 Task: Get directions from Rocky Mountain National Park, Colorado, United States to Everglades National Park, Florida, United States departing at 10:00 am on the 17th of June
Action: Mouse moved to (256, 78)
Screenshot: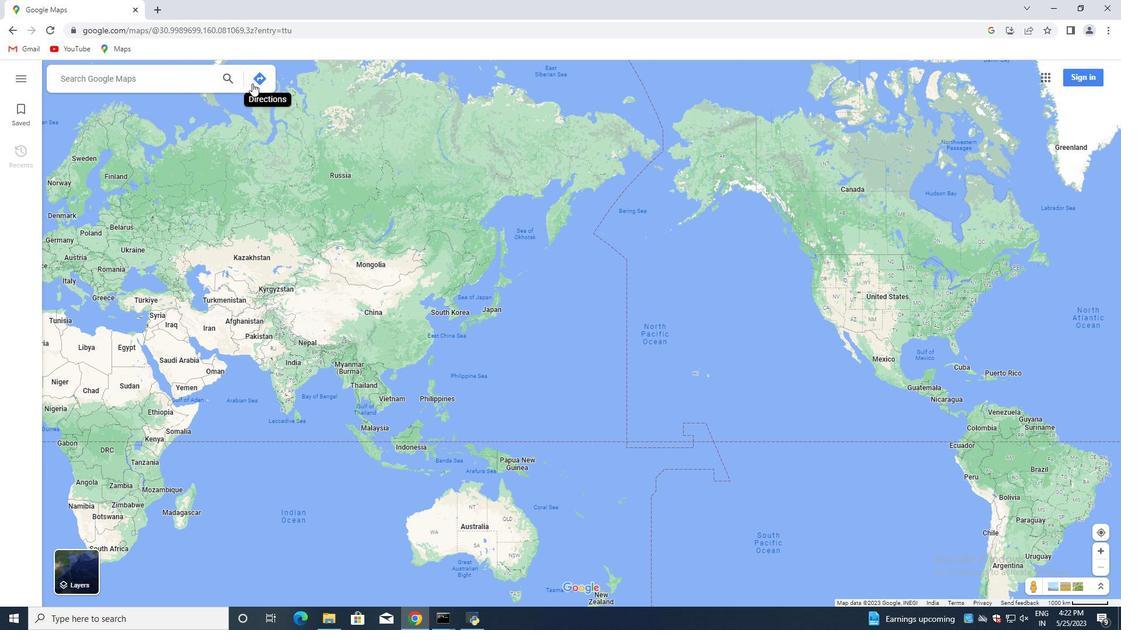 
Action: Mouse pressed left at (256, 78)
Screenshot: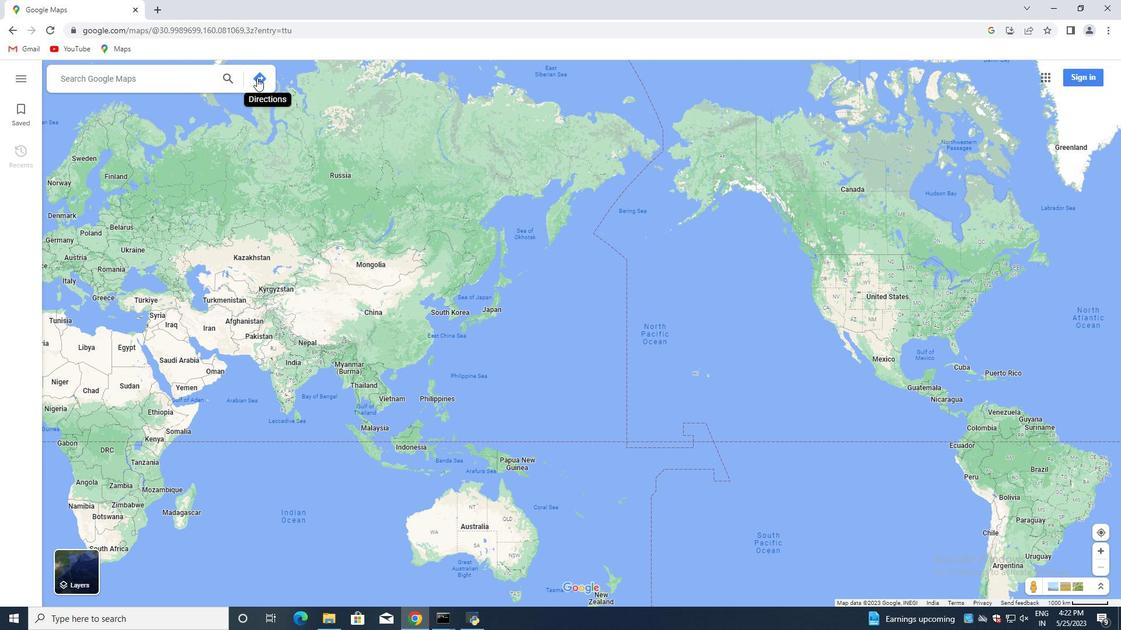 
Action: Mouse moved to (174, 110)
Screenshot: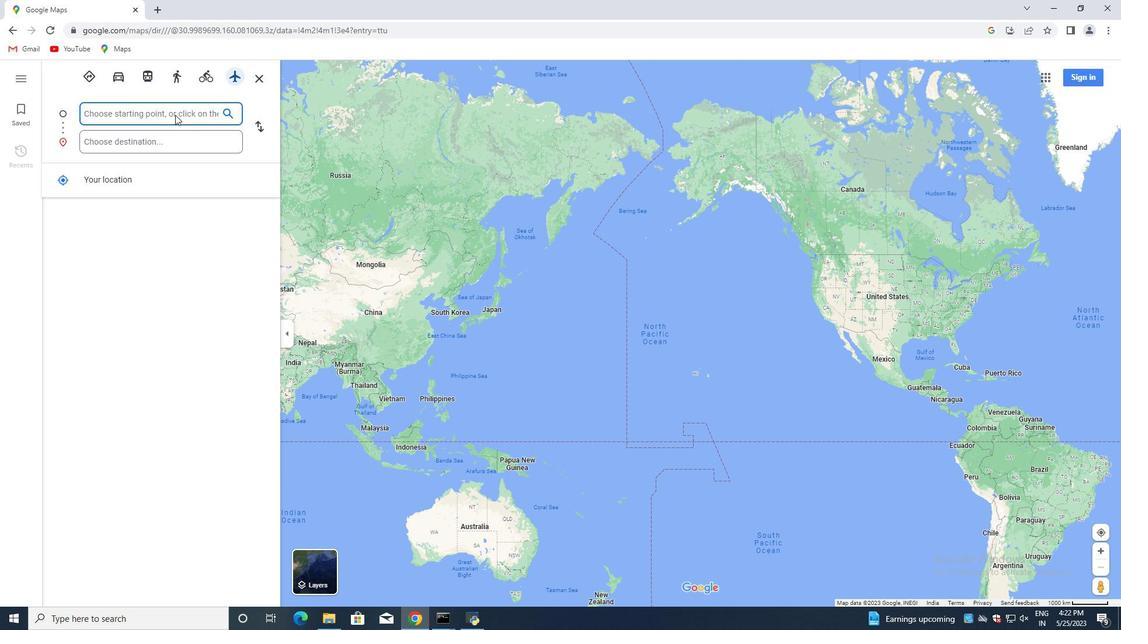 
Action: Mouse pressed left at (174, 110)
Screenshot: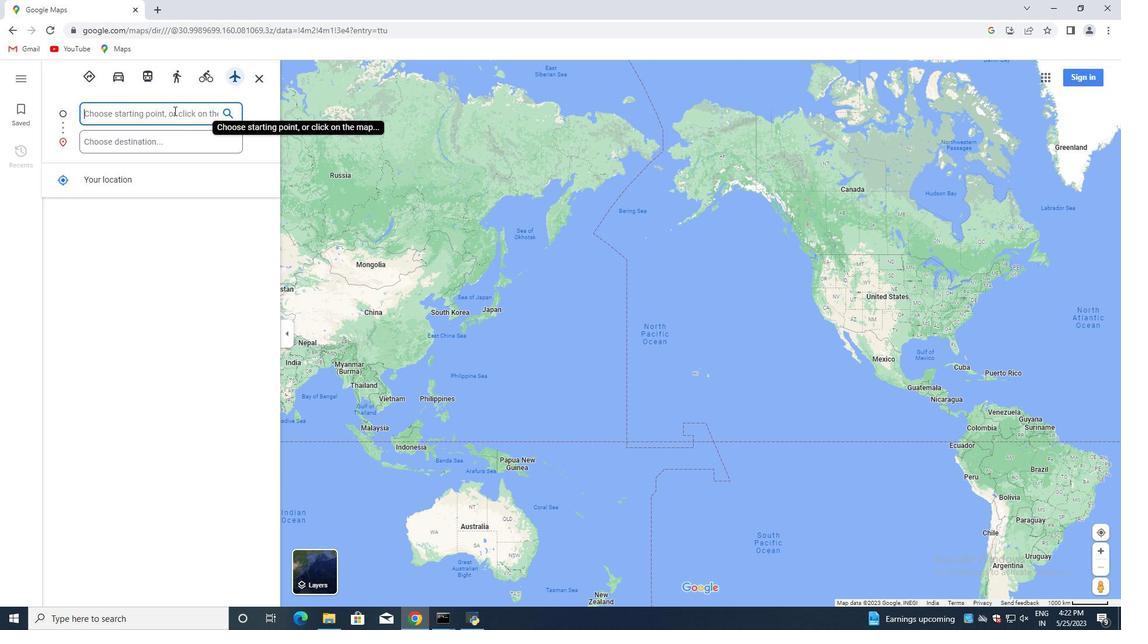 
Action: Key pressed <Key.shift>Rocky<Key.space><Key.shift>Mountain<Key.space><Key.shift>National<Key.space><Key.shift_r>Park<Key.space><Key.backspace>,<Key.space><Key.shift>Colorado,<Key.space><Key.shift>United<Key.space><Key.shift>States<Key.tab><Key.tab><Key.shift><Key.shift><Key.shift><Key.shift><Key.shift>Everglades<Key.space><Key.shift>National<Key.space><Key.shift>Park,<Key.space><Key.shift>Florida,<Key.space><Key.shift>United<Key.space><Key.shift>States<Key.enter>
Screenshot: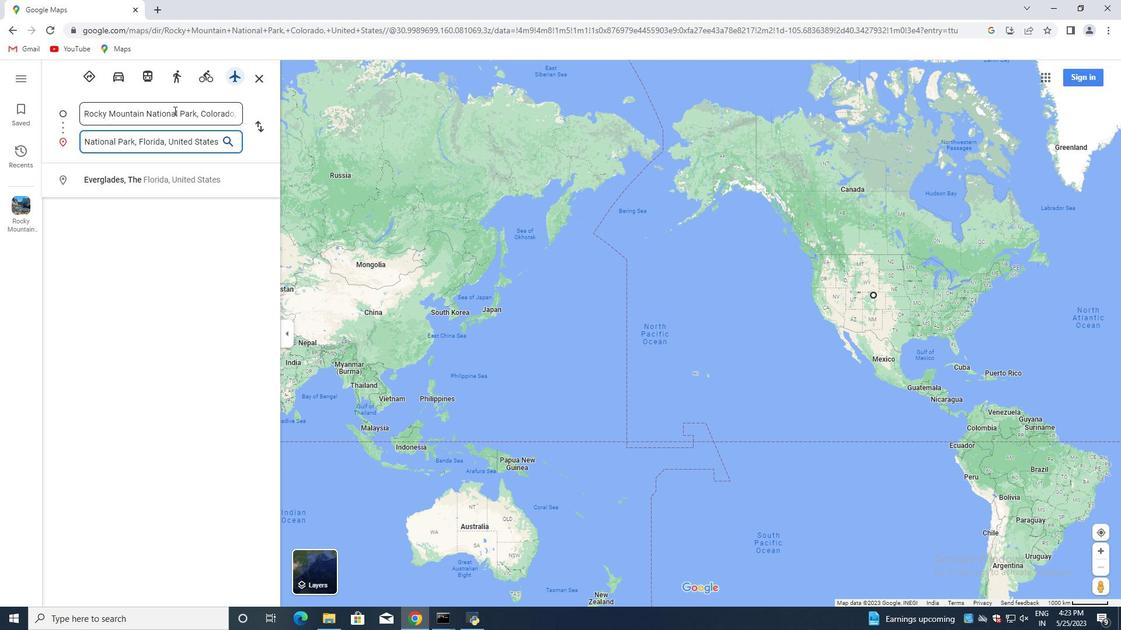 
Action: Mouse moved to (115, 216)
Screenshot: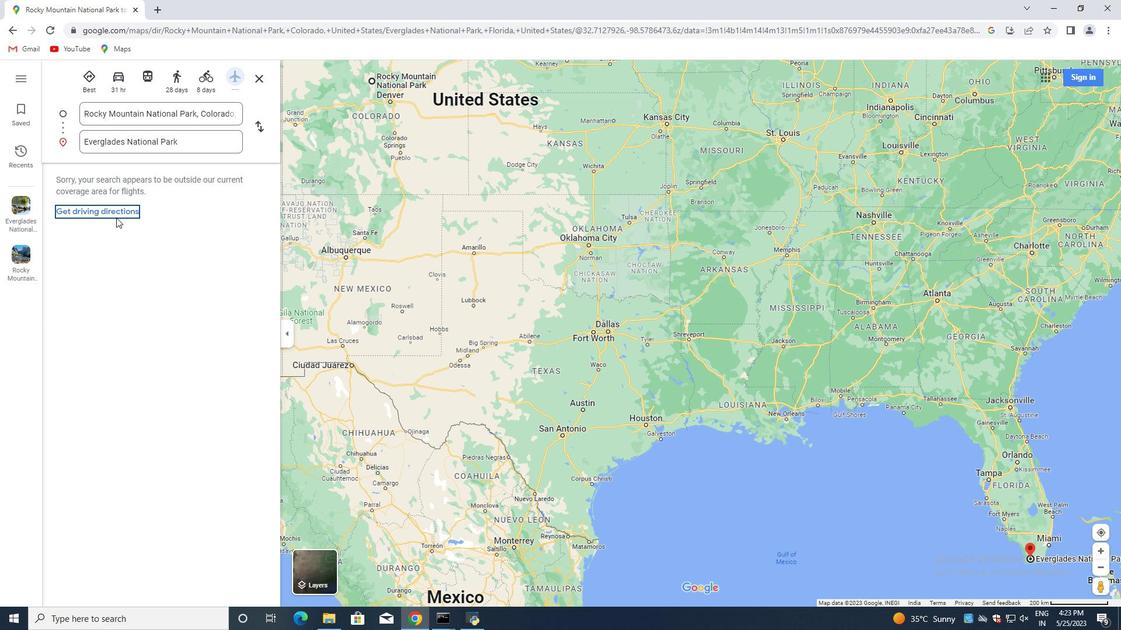 
Action: Mouse pressed left at (115, 216)
Screenshot: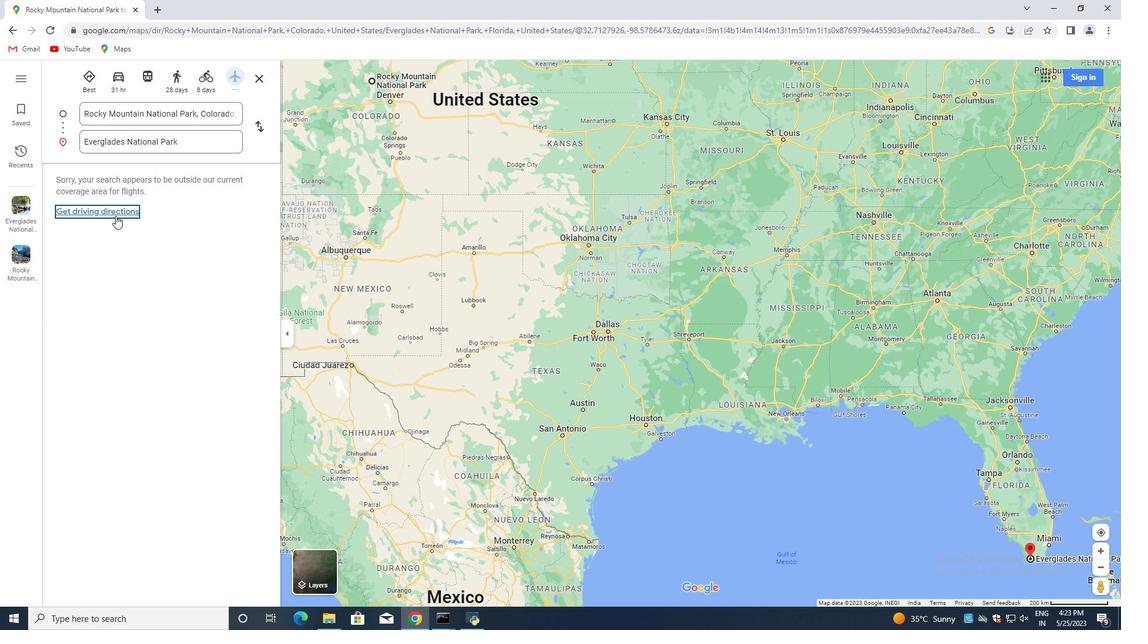 
Action: Mouse moved to (125, 209)
Screenshot: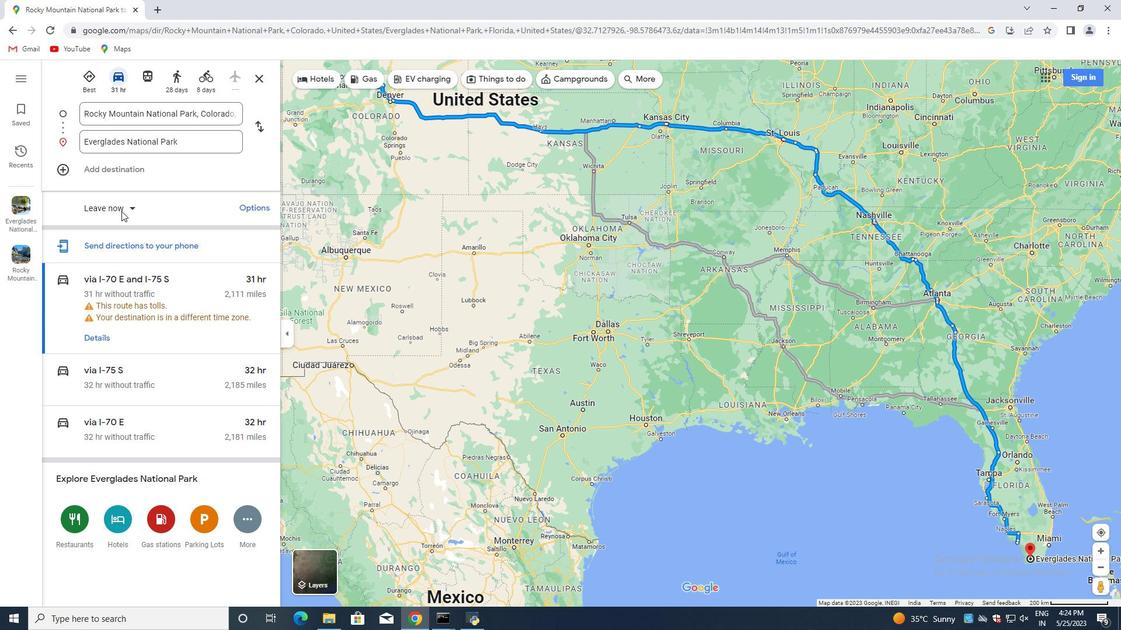 
Action: Mouse pressed left at (125, 209)
Screenshot: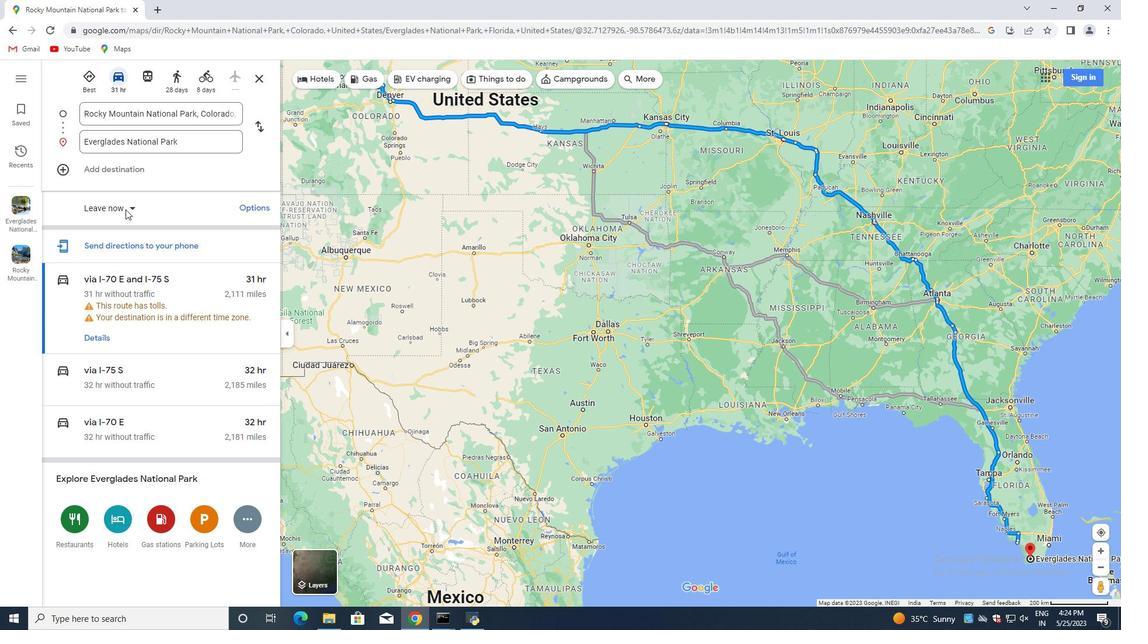 
Action: Mouse moved to (125, 214)
Screenshot: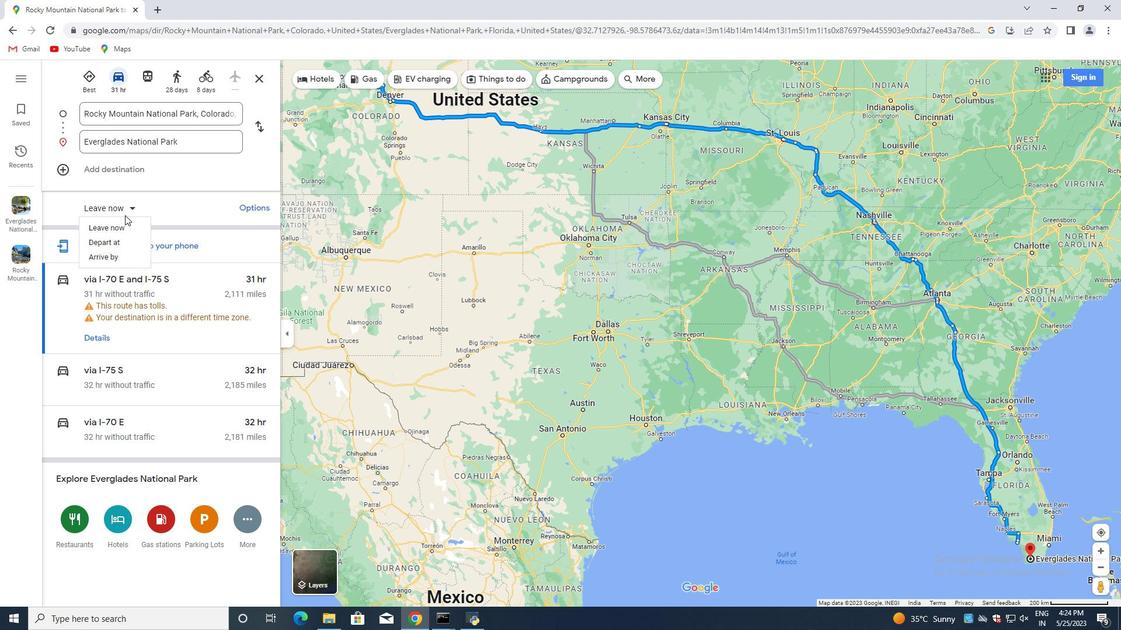 
Action: Mouse pressed left at (125, 214)
Screenshot: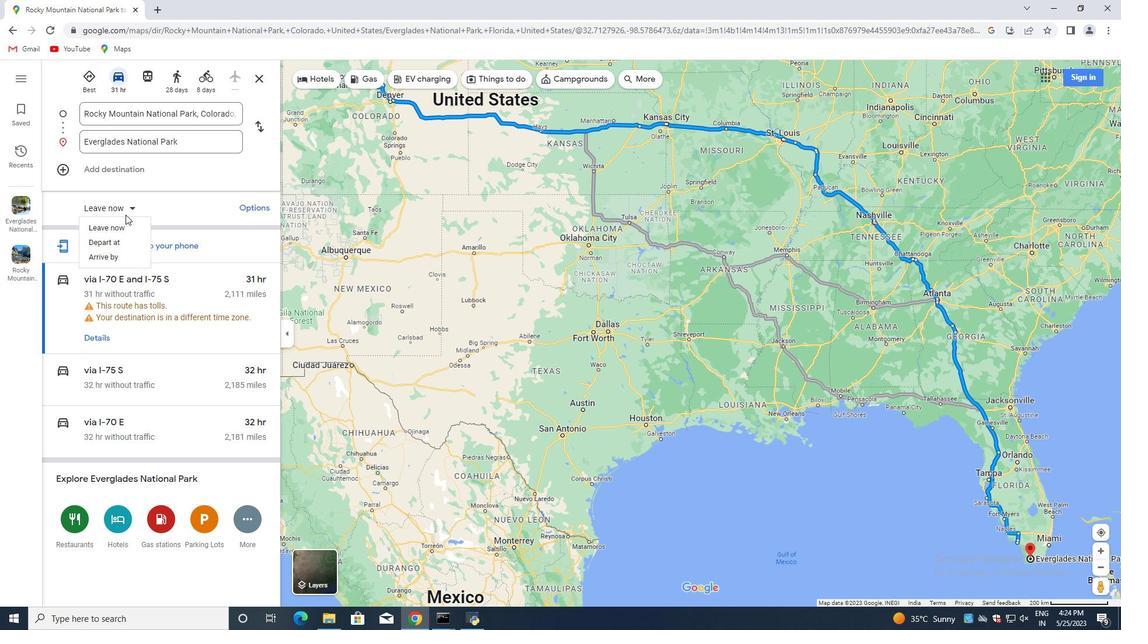
Action: Mouse pressed left at (125, 214)
Screenshot: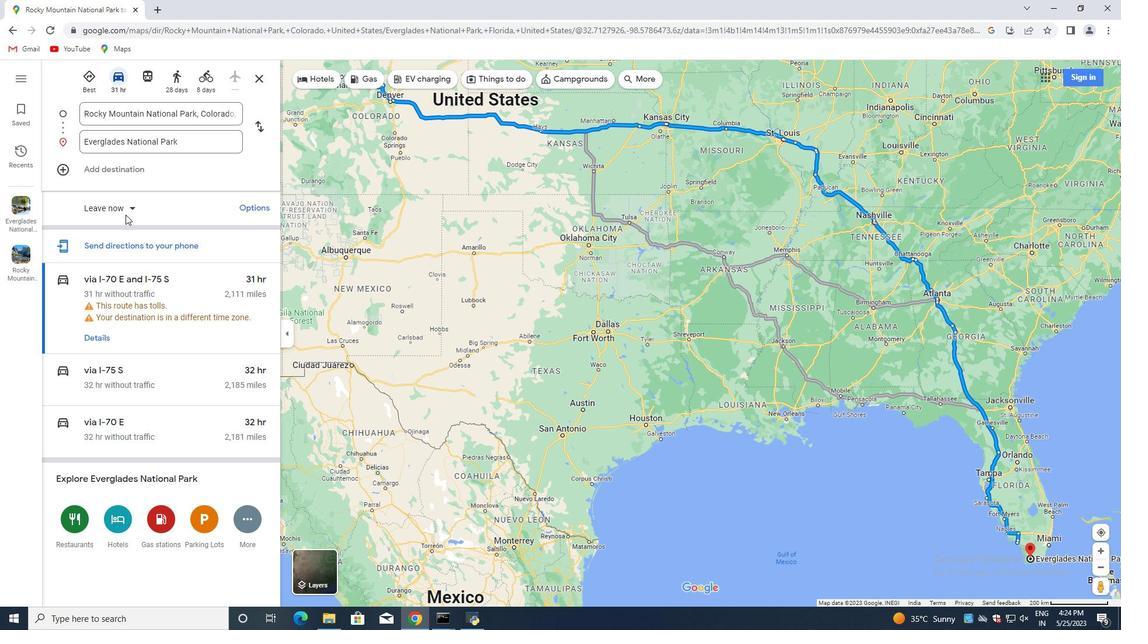 
Action: Mouse moved to (121, 241)
Screenshot: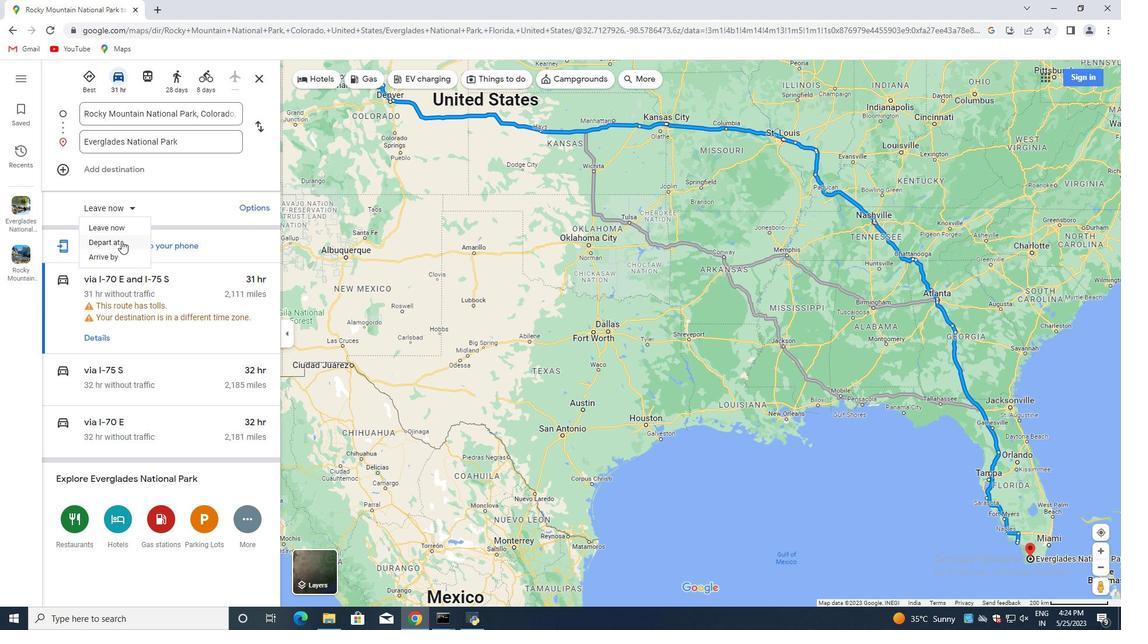 
Action: Mouse pressed left at (121, 241)
Screenshot: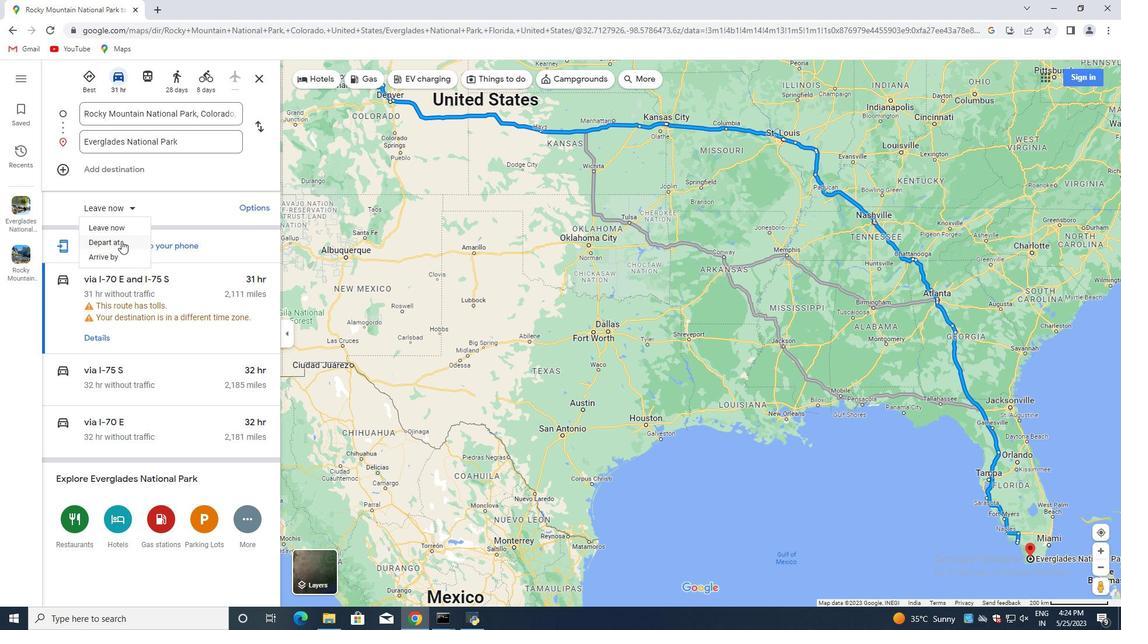 
Action: Mouse moved to (122, 200)
Screenshot: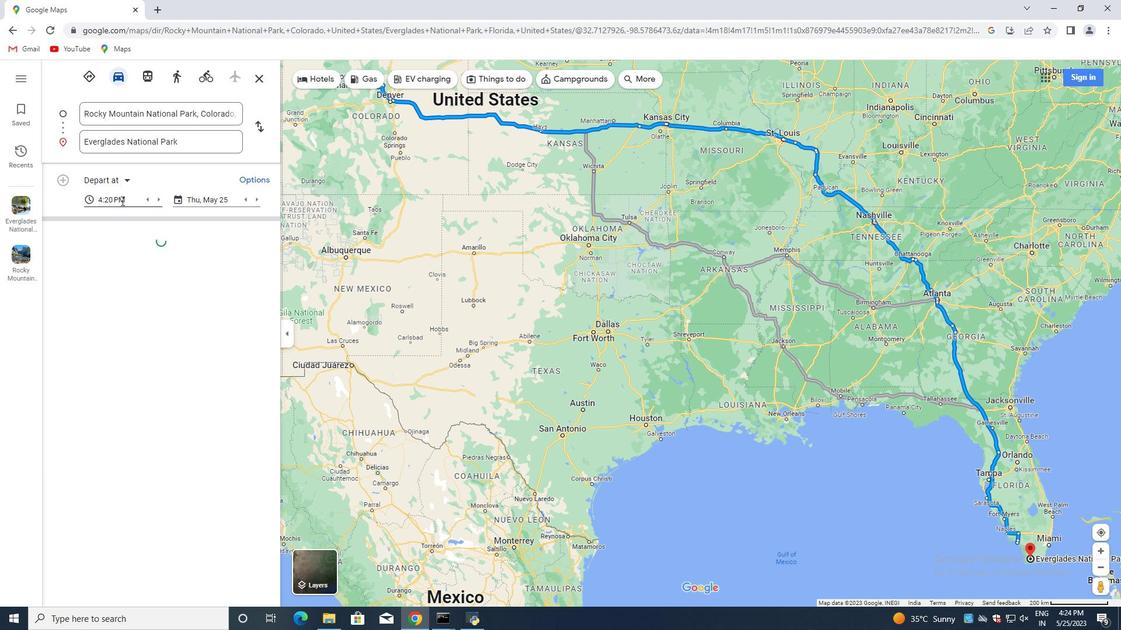 
Action: Mouse pressed left at (122, 200)
Screenshot: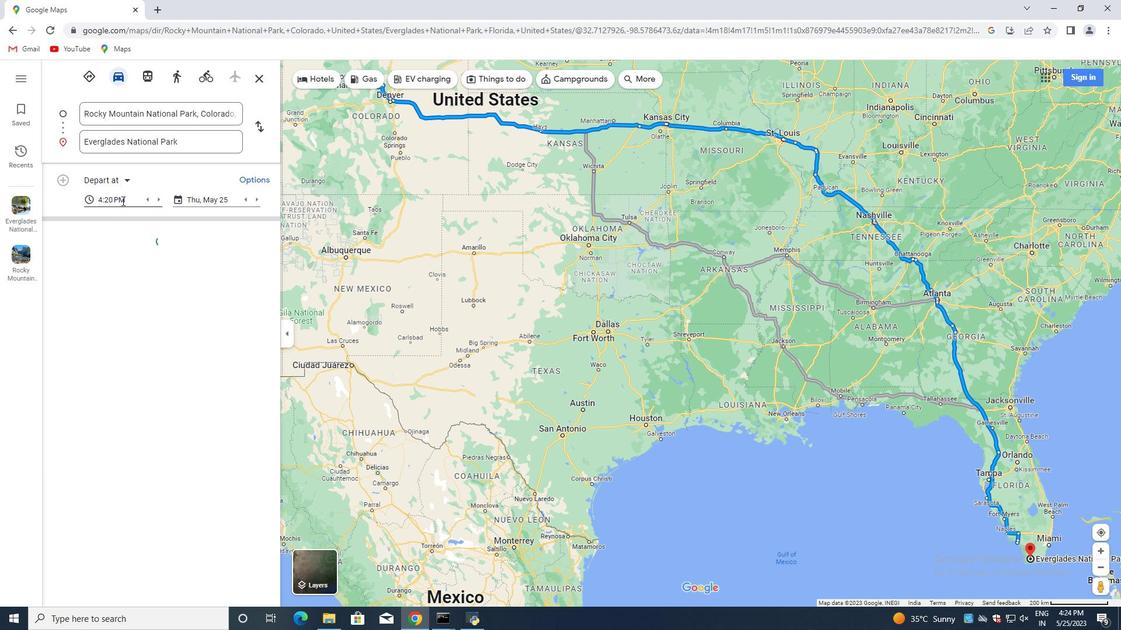 
Action: Mouse pressed left at (122, 200)
Screenshot: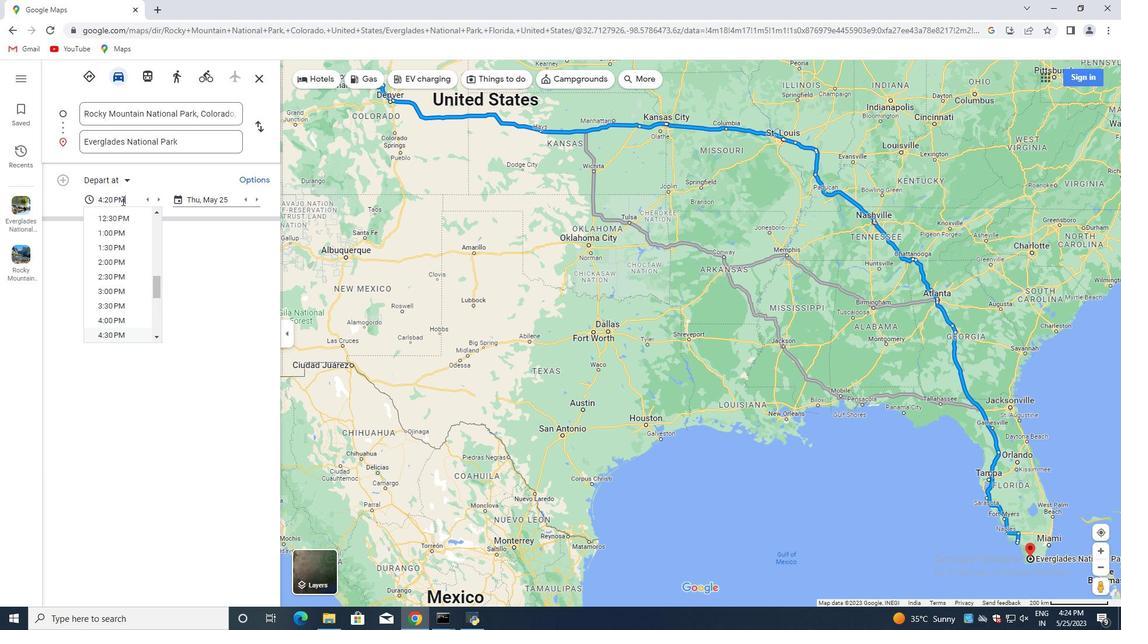 
Action: Mouse moved to (122, 273)
Screenshot: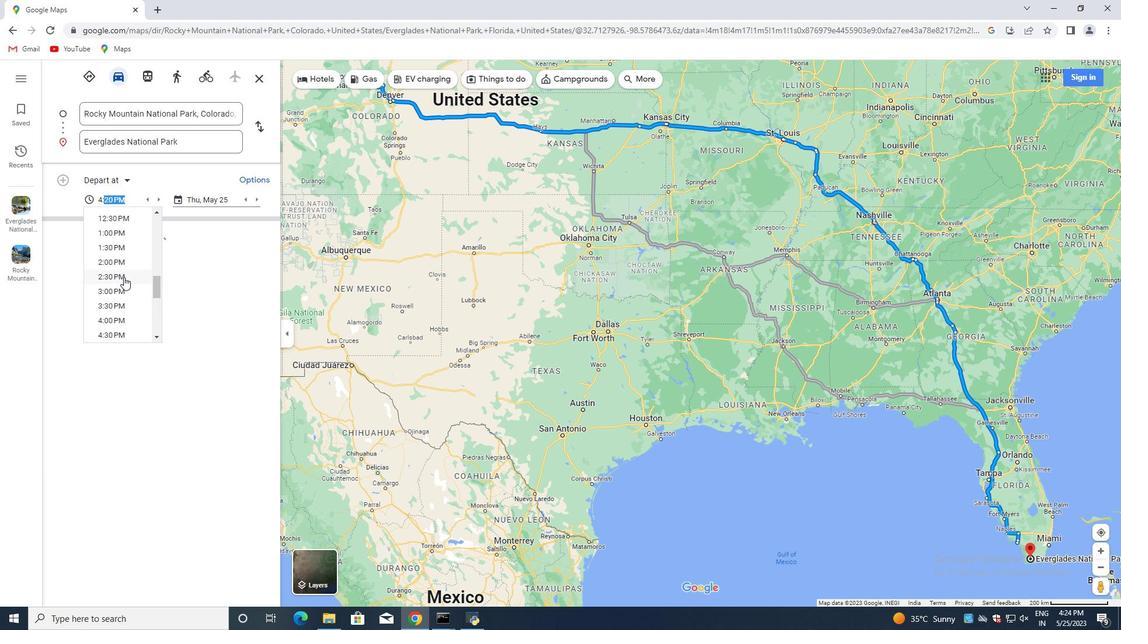
Action: Mouse scrolled (122, 273) with delta (0, 0)
Screenshot: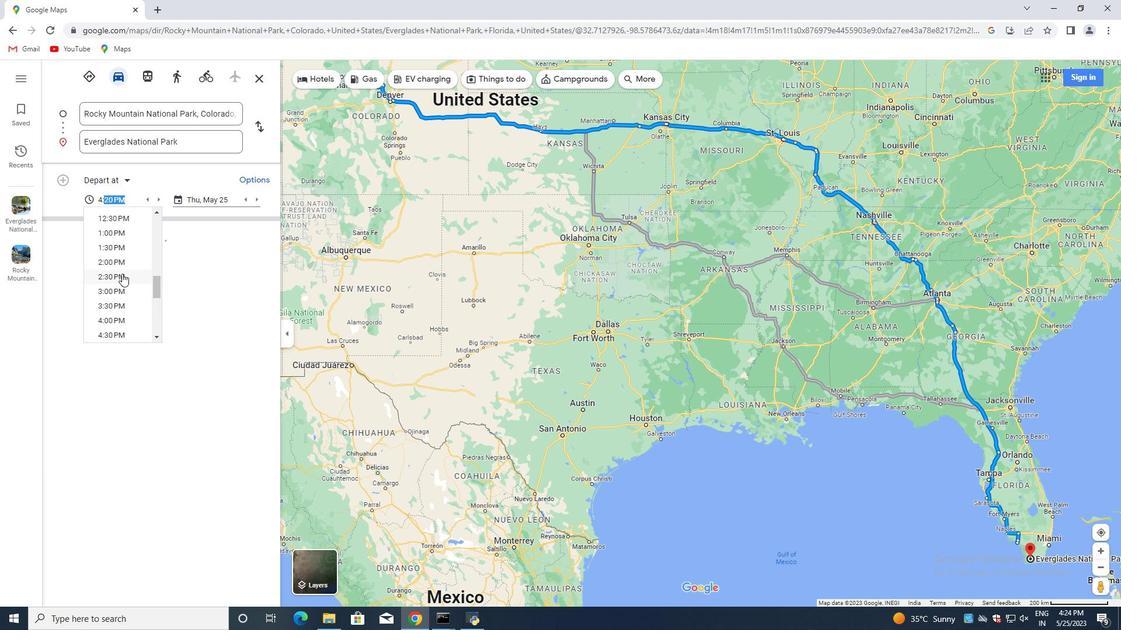 
Action: Mouse scrolled (122, 273) with delta (0, 0)
Screenshot: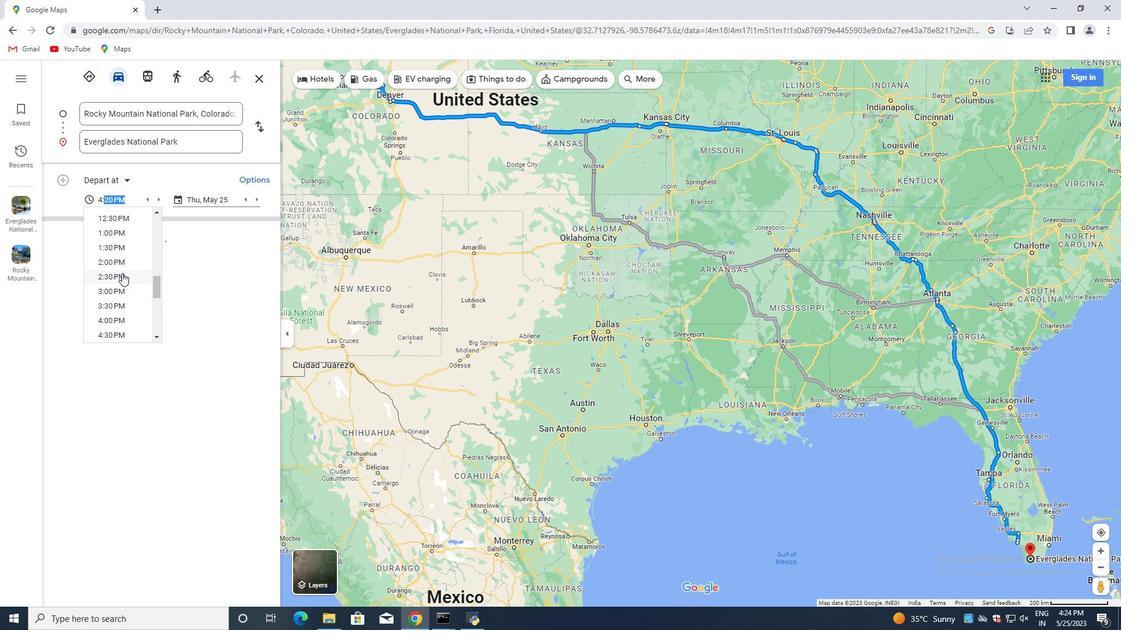 
Action: Mouse scrolled (122, 273) with delta (0, 0)
Screenshot: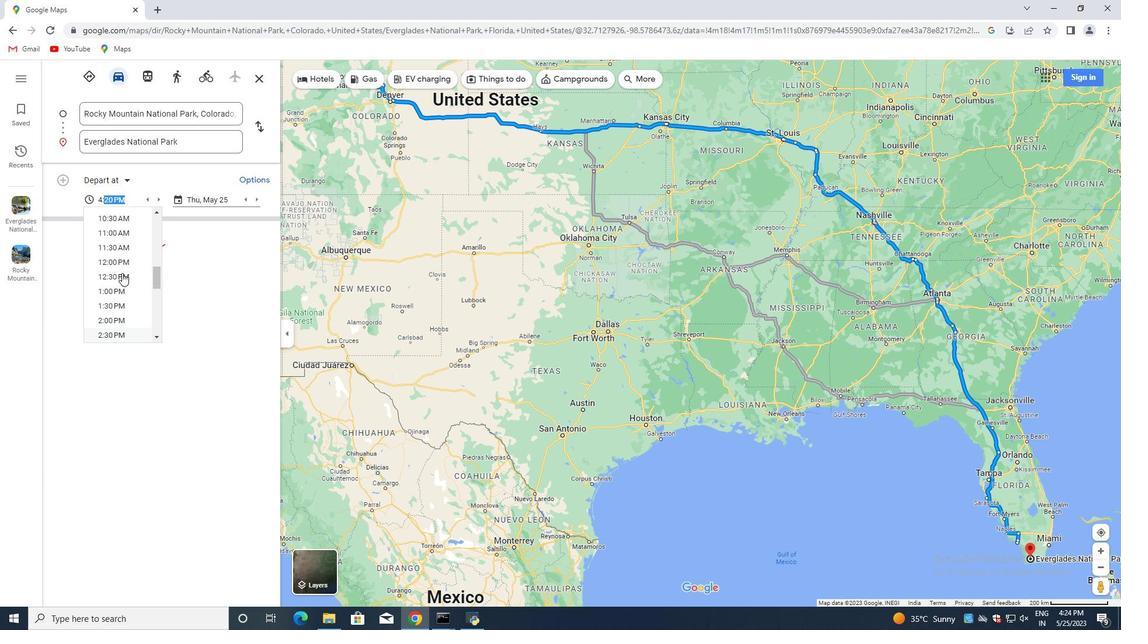 
Action: Mouse moved to (109, 267)
Screenshot: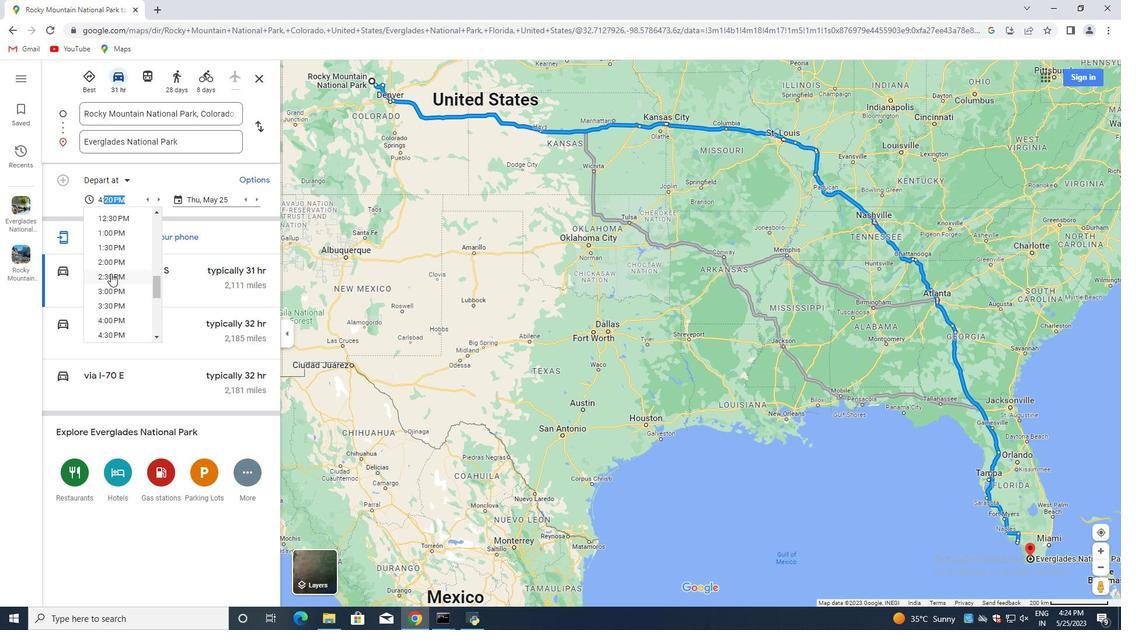 
Action: Mouse scrolled (109, 268) with delta (0, 0)
Screenshot: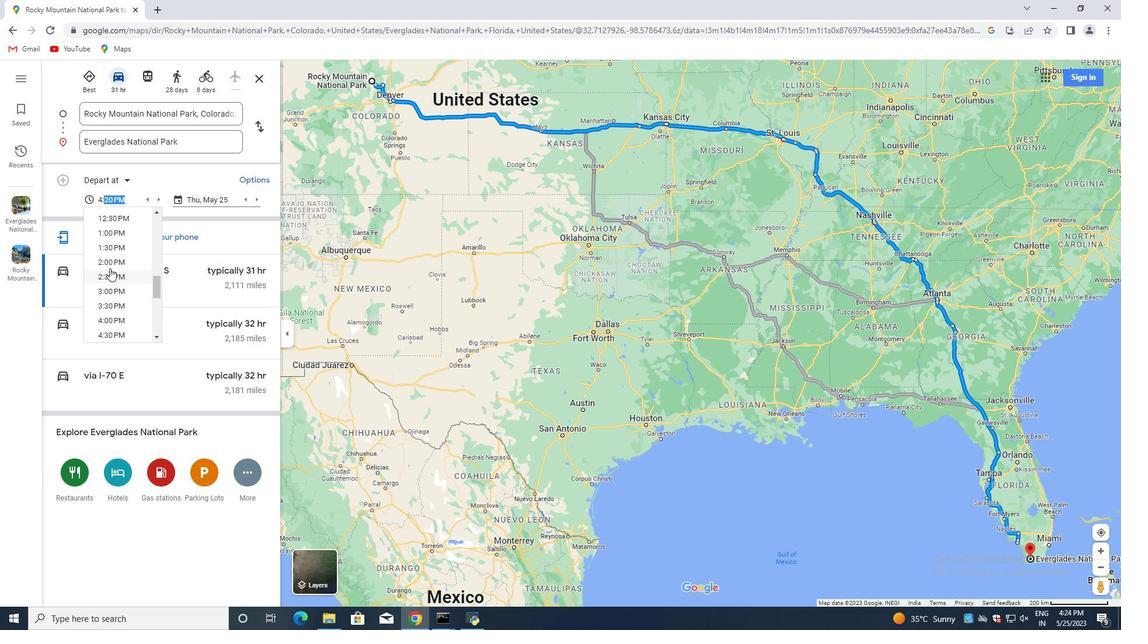 
Action: Mouse scrolled (109, 268) with delta (0, 0)
Screenshot: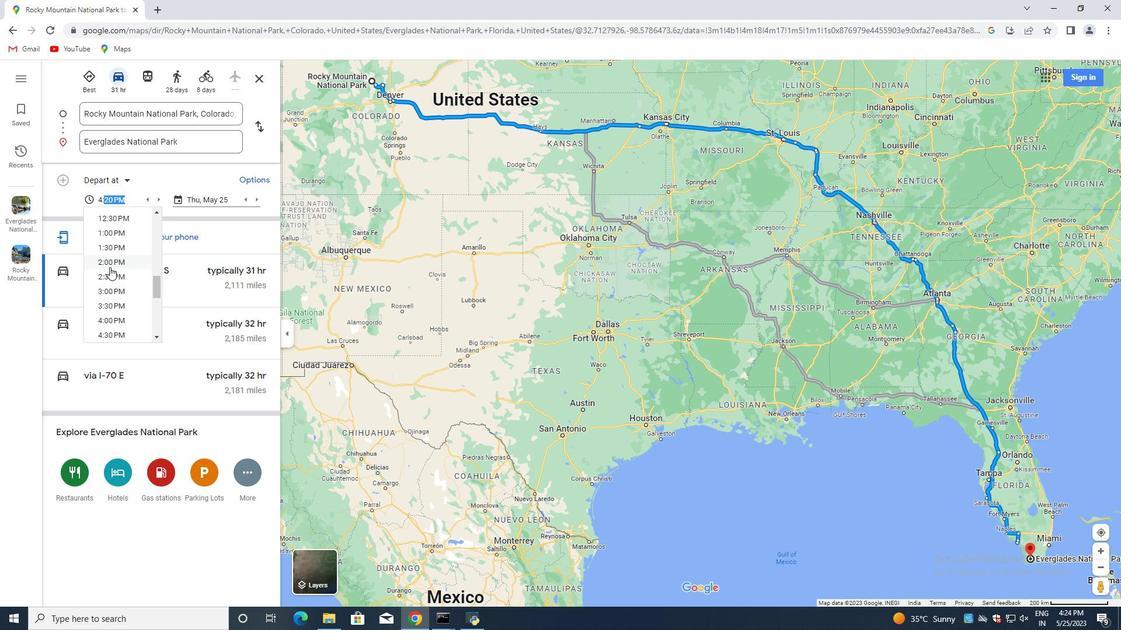 
Action: Mouse scrolled (109, 268) with delta (0, 0)
Screenshot: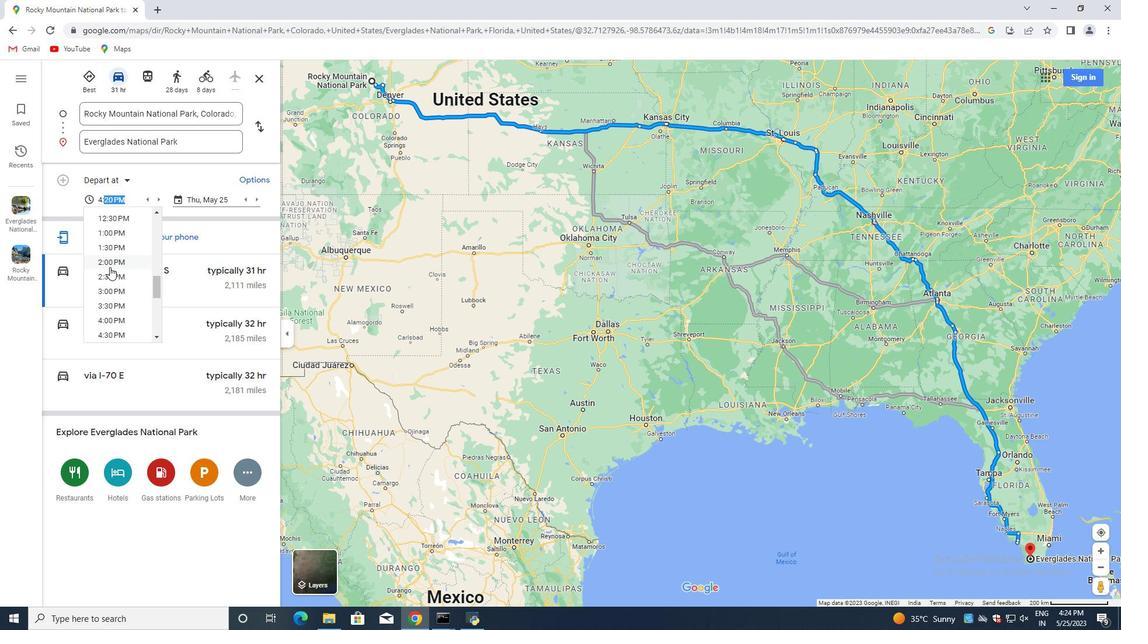 
Action: Mouse scrolled (109, 268) with delta (0, 0)
Screenshot: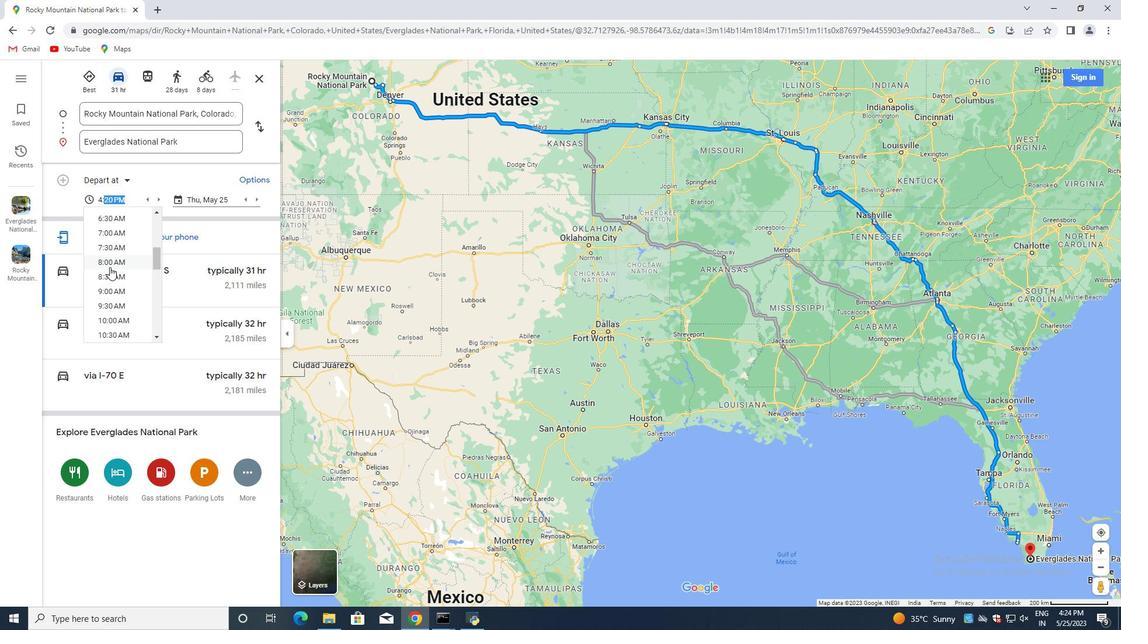 
Action: Mouse scrolled (109, 268) with delta (0, 0)
Screenshot: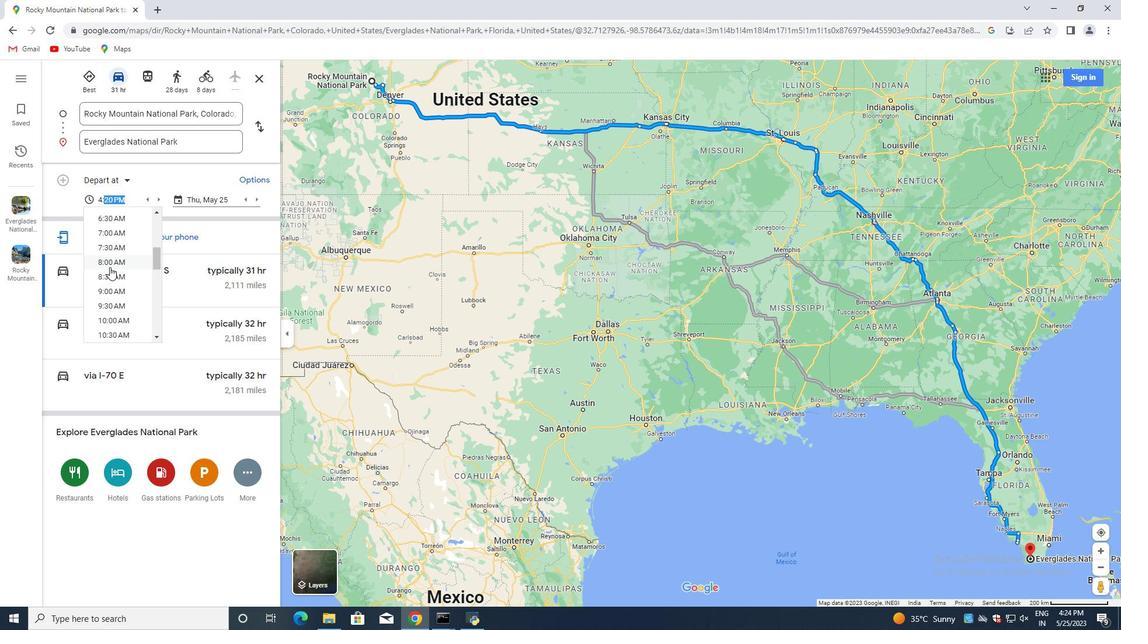 
Action: Mouse scrolled (109, 268) with delta (0, 0)
Screenshot: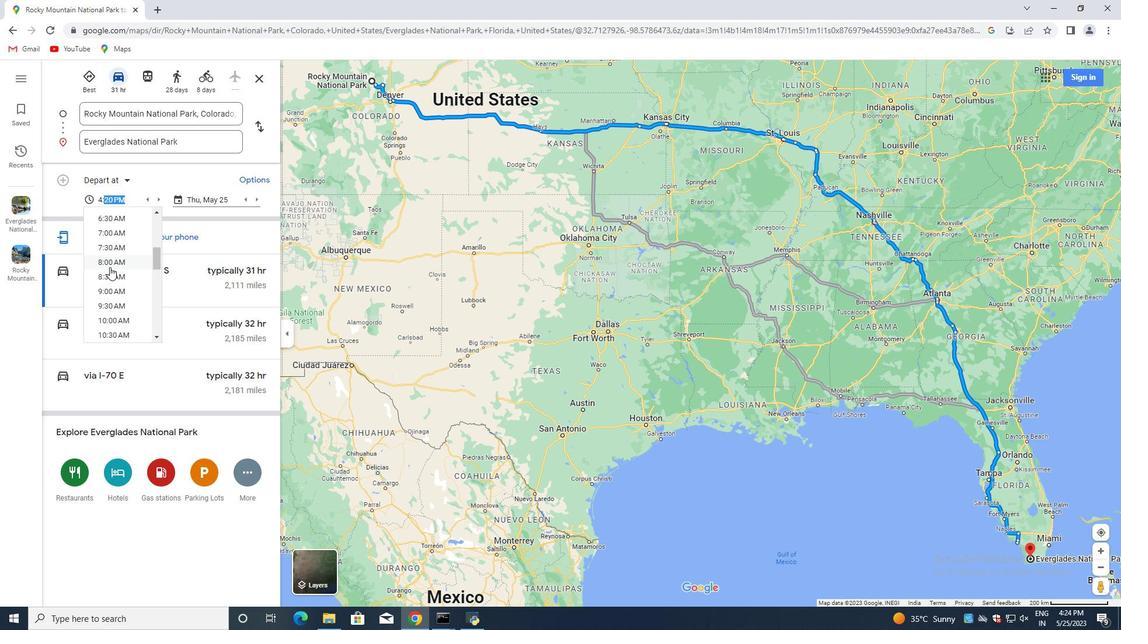 
Action: Mouse scrolled (109, 266) with delta (0, 0)
Screenshot: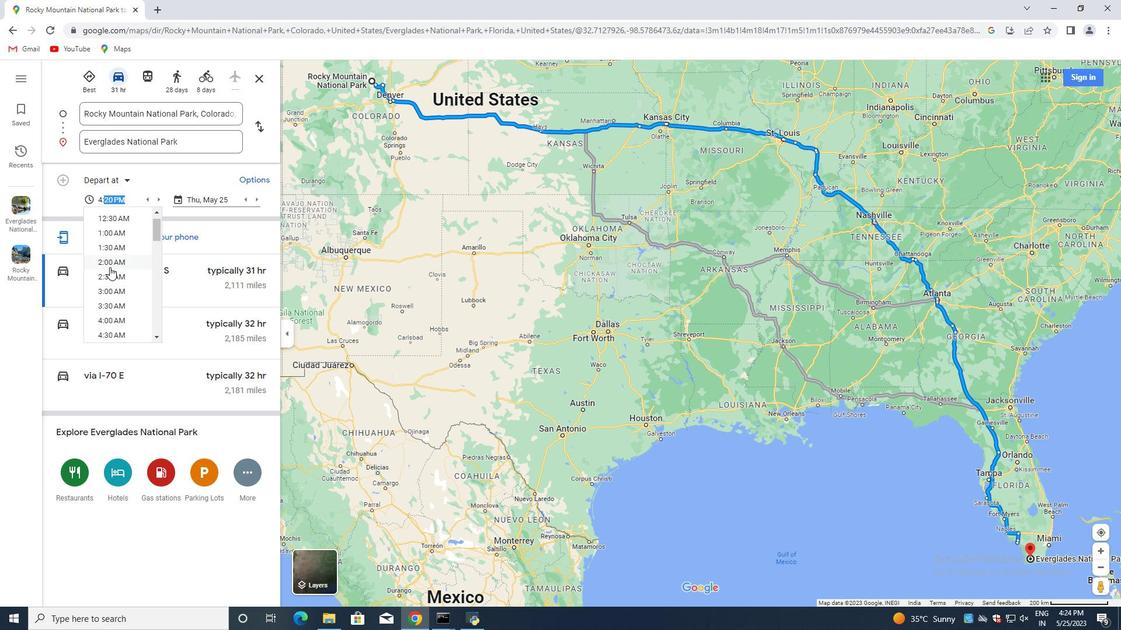 
Action: Mouse scrolled (109, 266) with delta (0, 0)
Screenshot: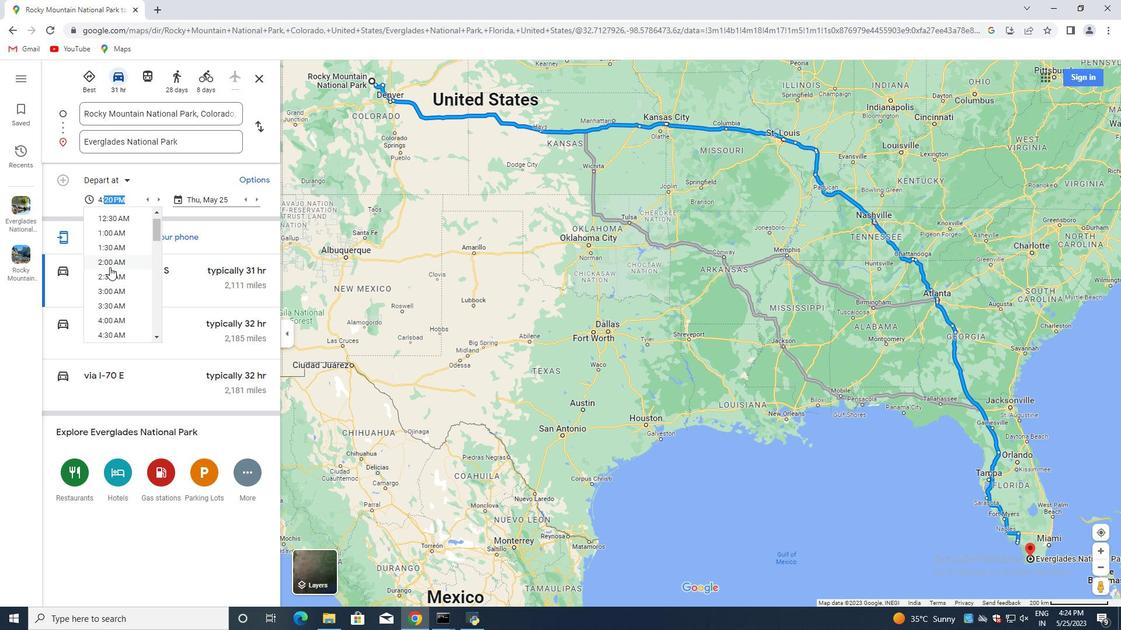 
Action: Mouse moved to (106, 309)
Screenshot: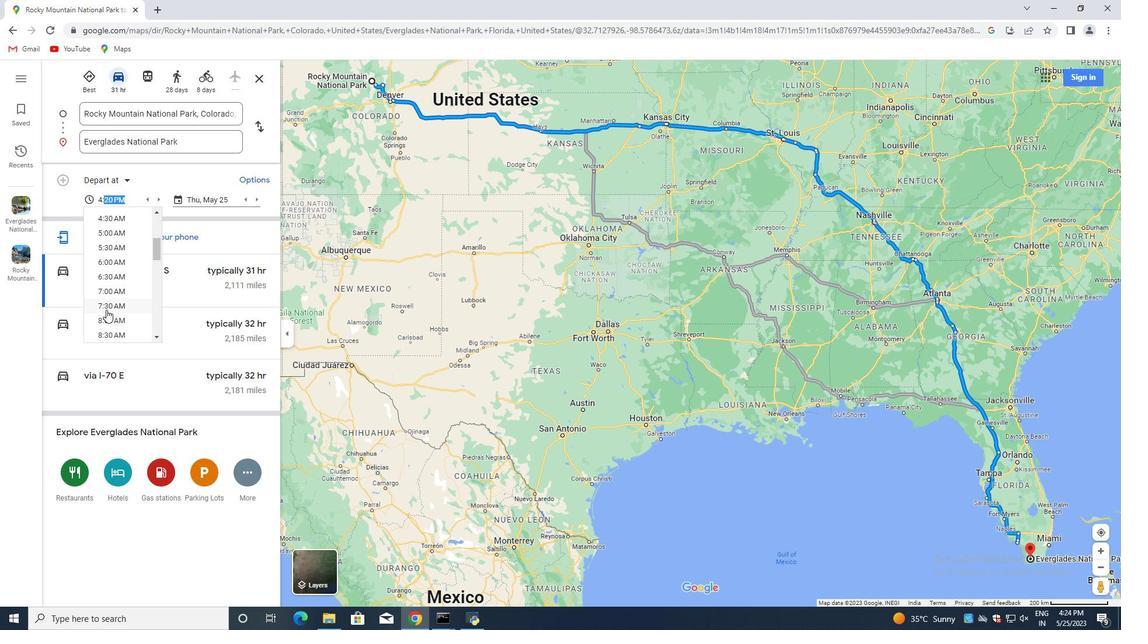 
Action: Mouse scrolled (106, 308) with delta (0, 0)
Screenshot: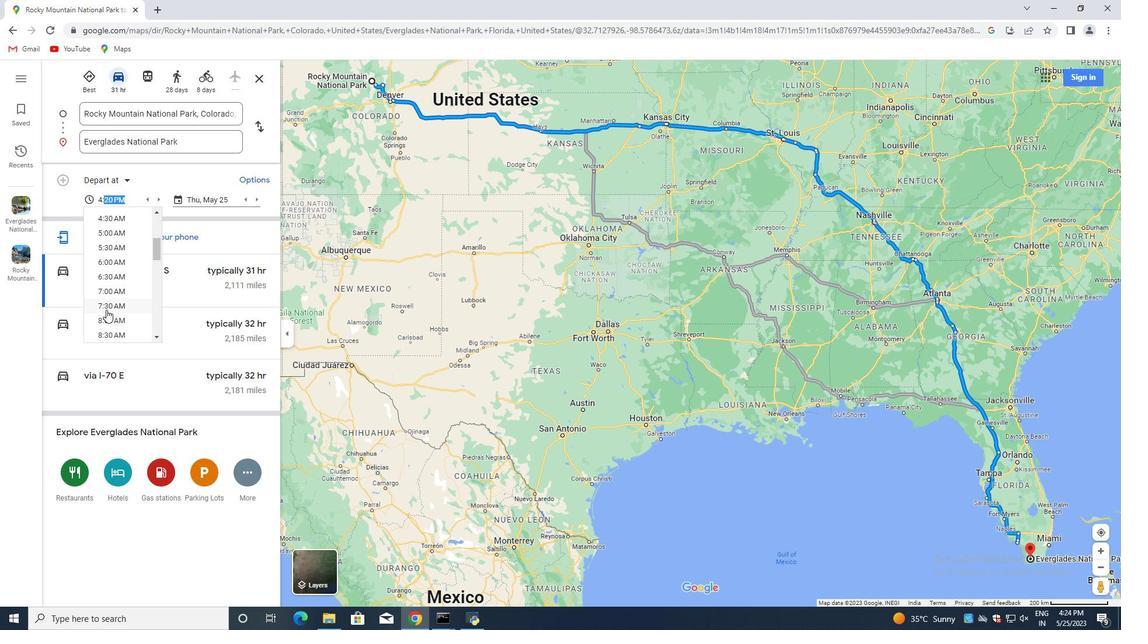 
Action: Mouse scrolled (106, 308) with delta (0, 0)
Screenshot: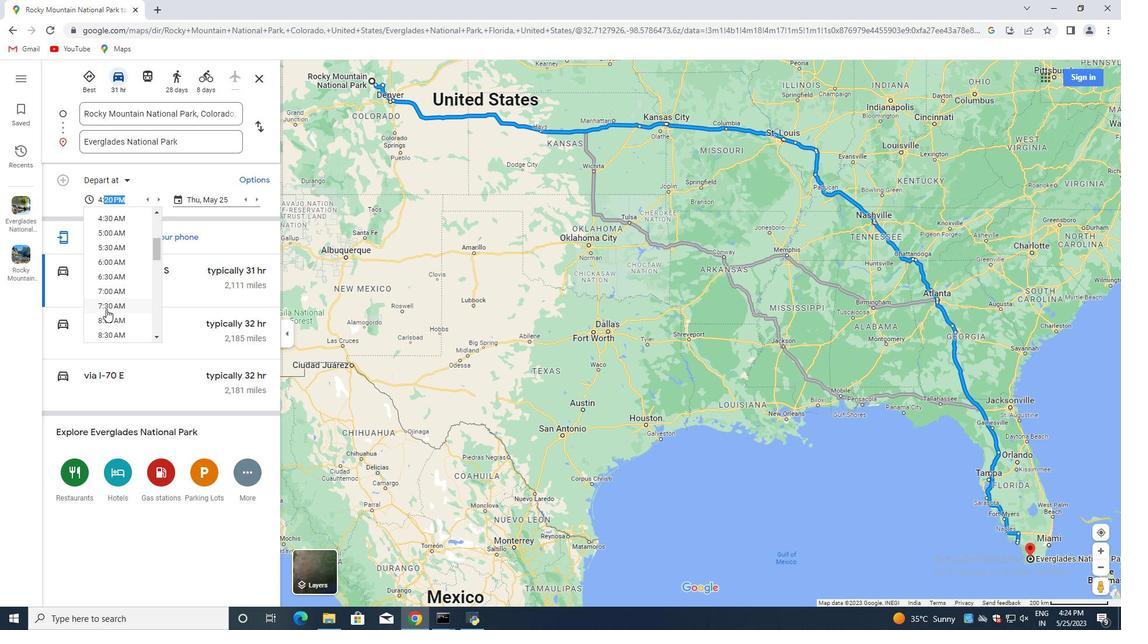 
Action: Mouse moved to (117, 263)
Screenshot: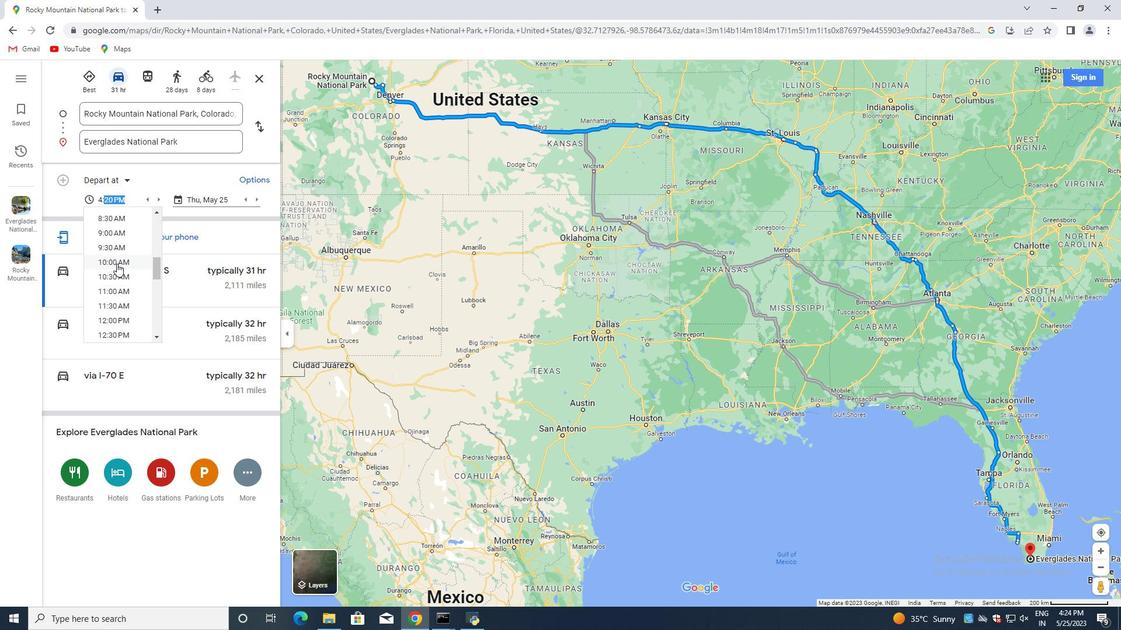 
Action: Mouse pressed left at (117, 263)
Screenshot: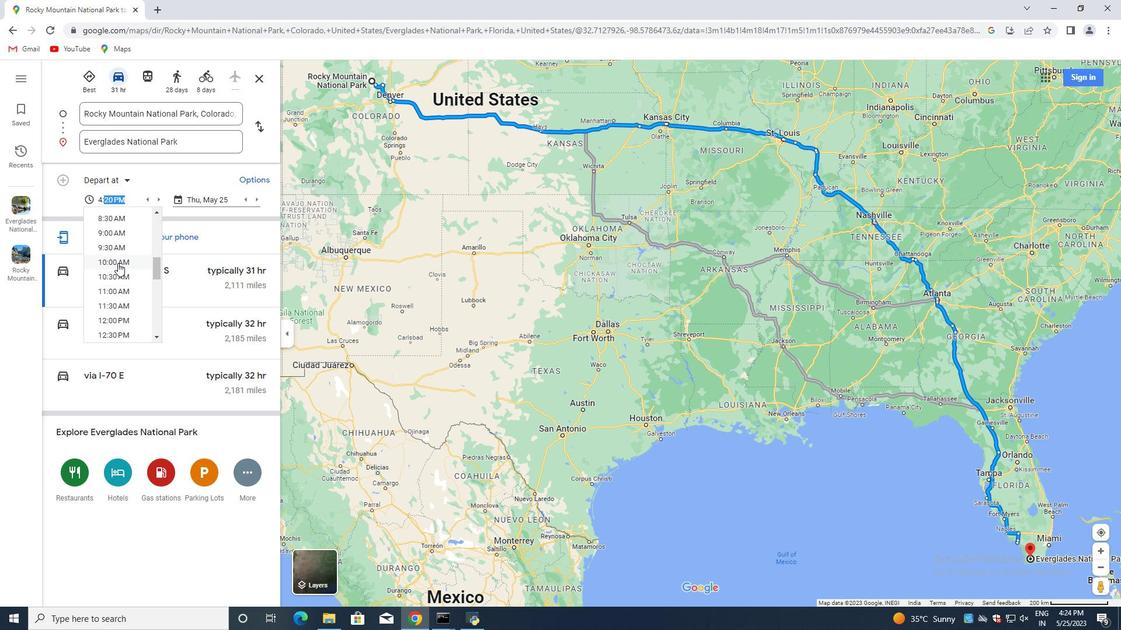 
Action: Mouse moved to (202, 196)
Screenshot: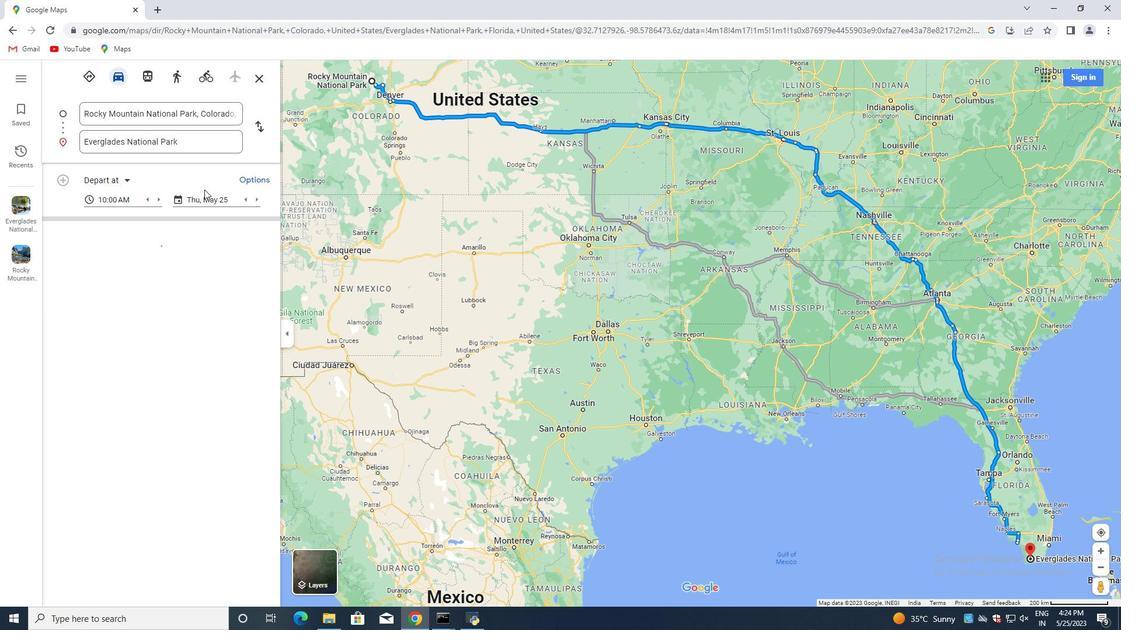 
Action: Mouse pressed left at (202, 196)
Screenshot: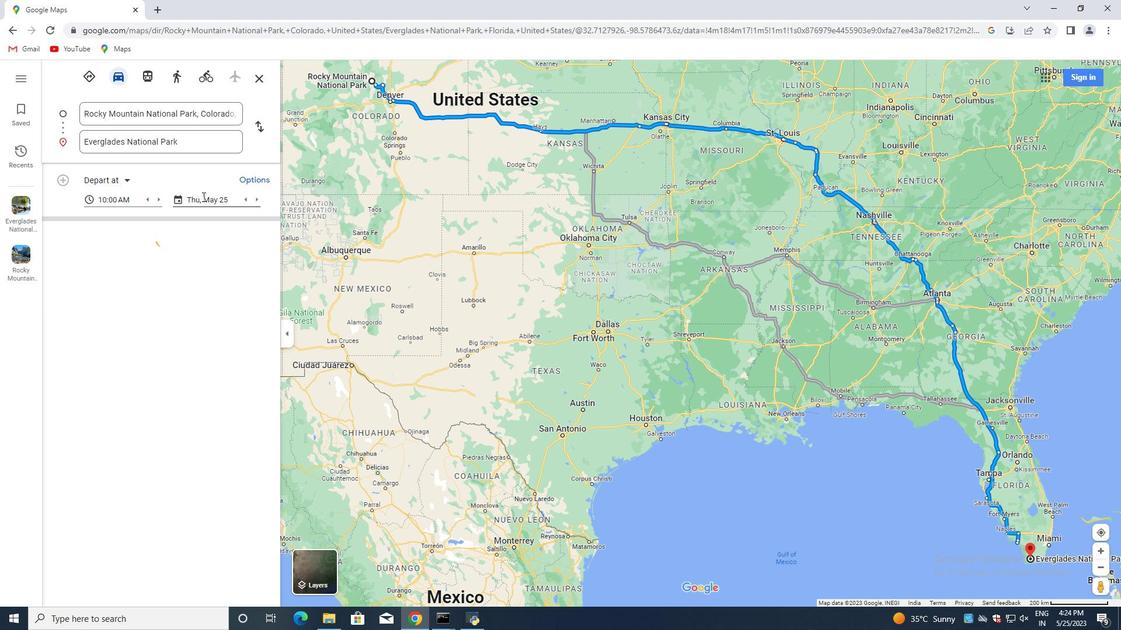 
Action: Mouse moved to (271, 223)
Screenshot: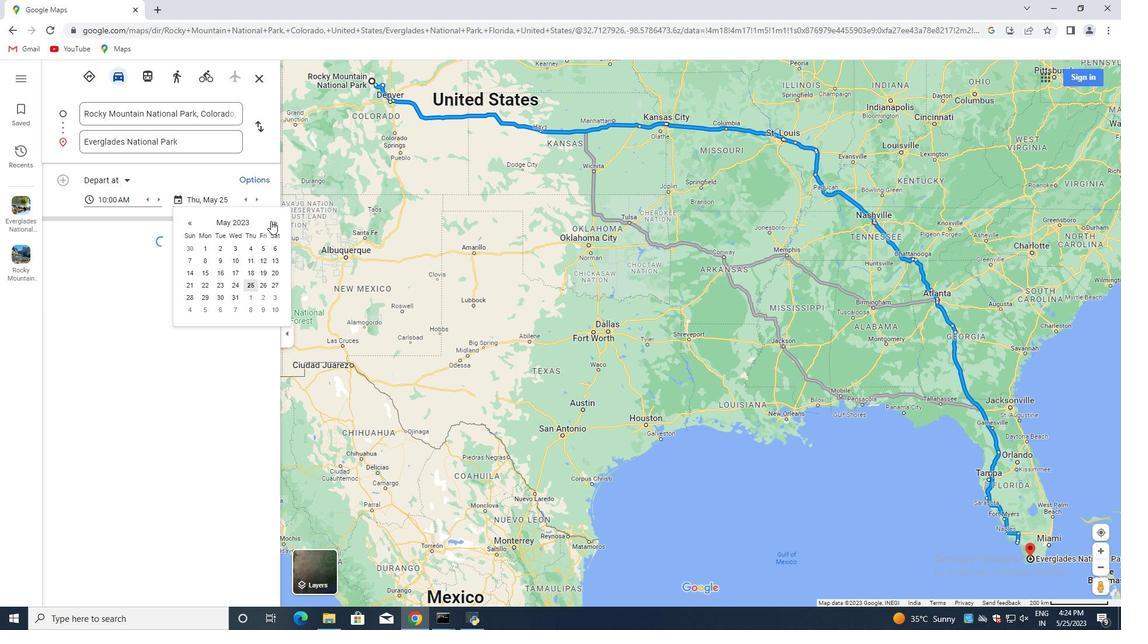 
Action: Mouse pressed left at (271, 223)
Screenshot: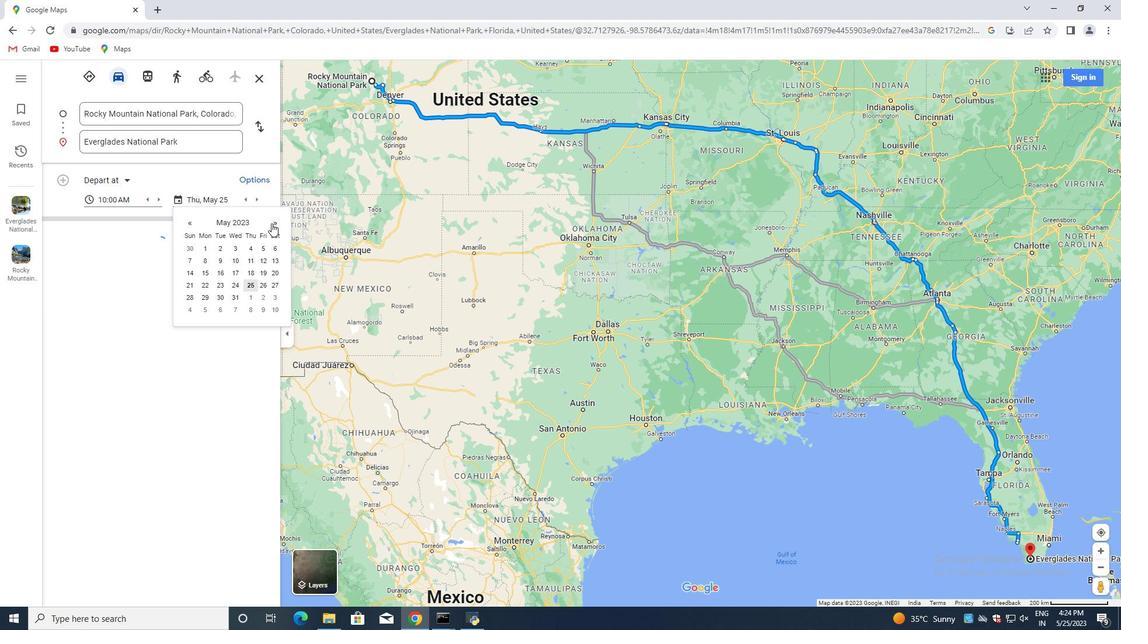 
Action: Mouse moved to (273, 272)
Screenshot: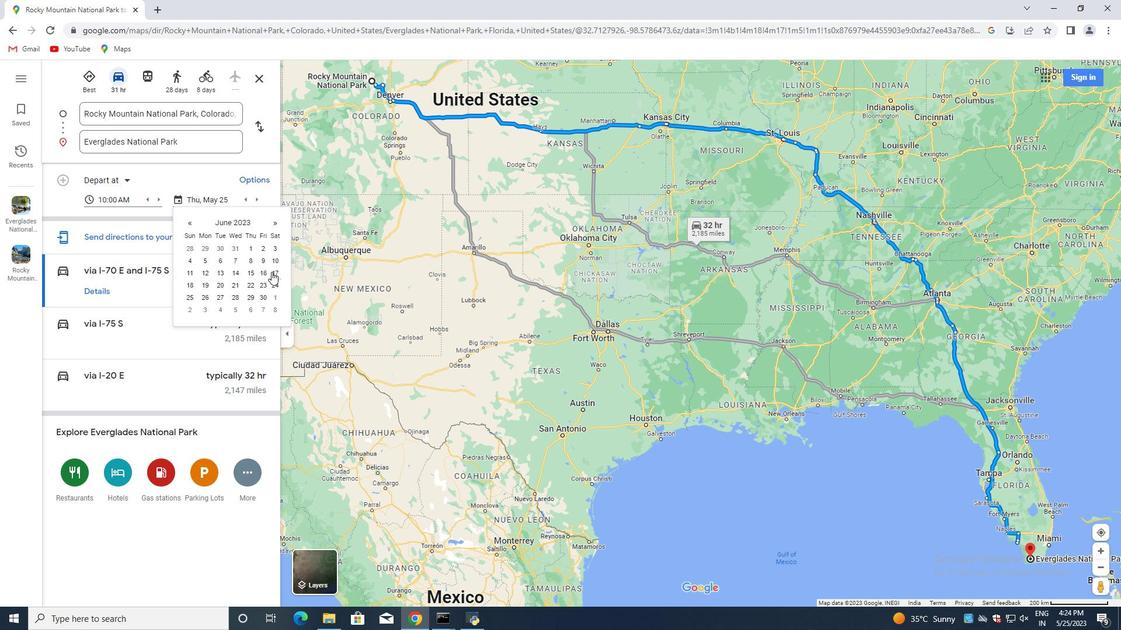 
Action: Mouse pressed left at (273, 272)
Screenshot: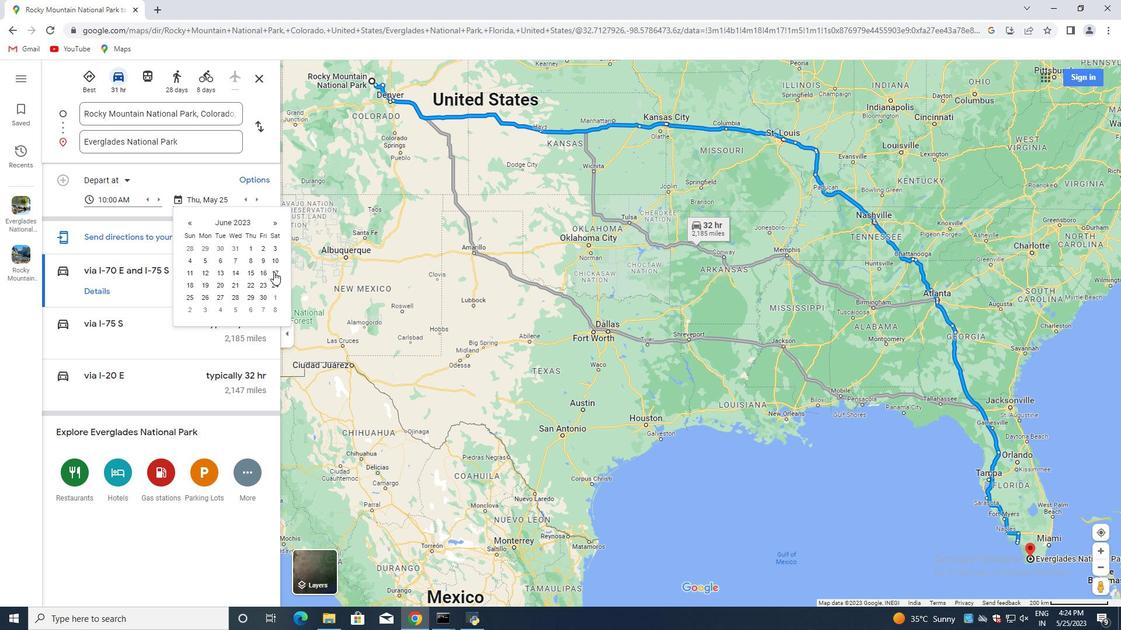 
Action: Mouse moved to (147, 279)
Screenshot: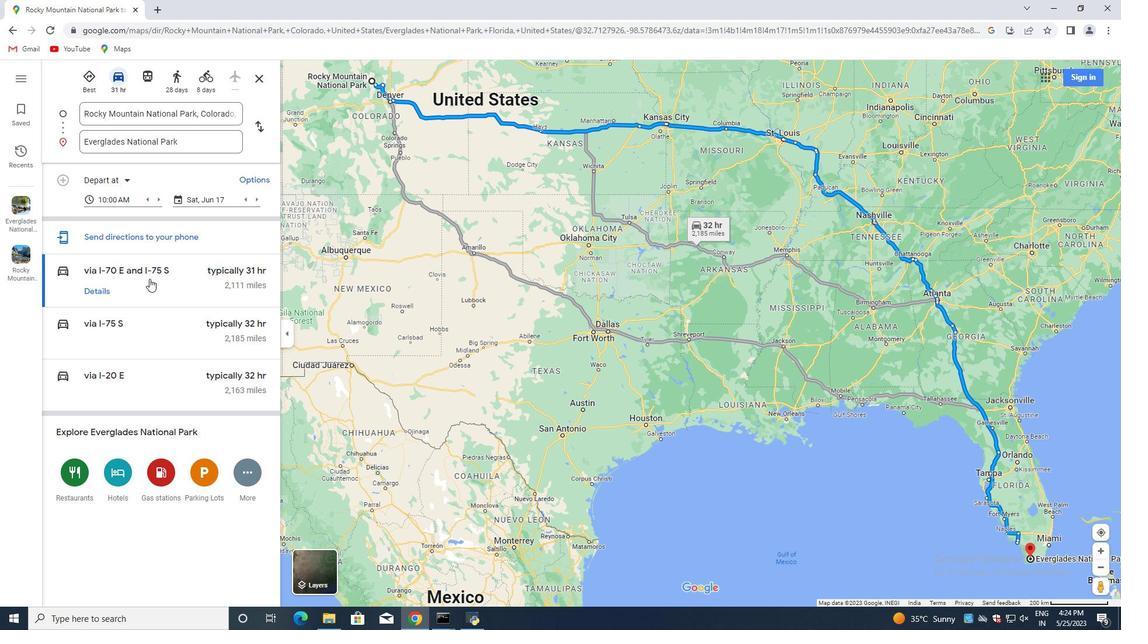 
Action: Mouse scrolled (147, 278) with delta (0, 0)
Screenshot: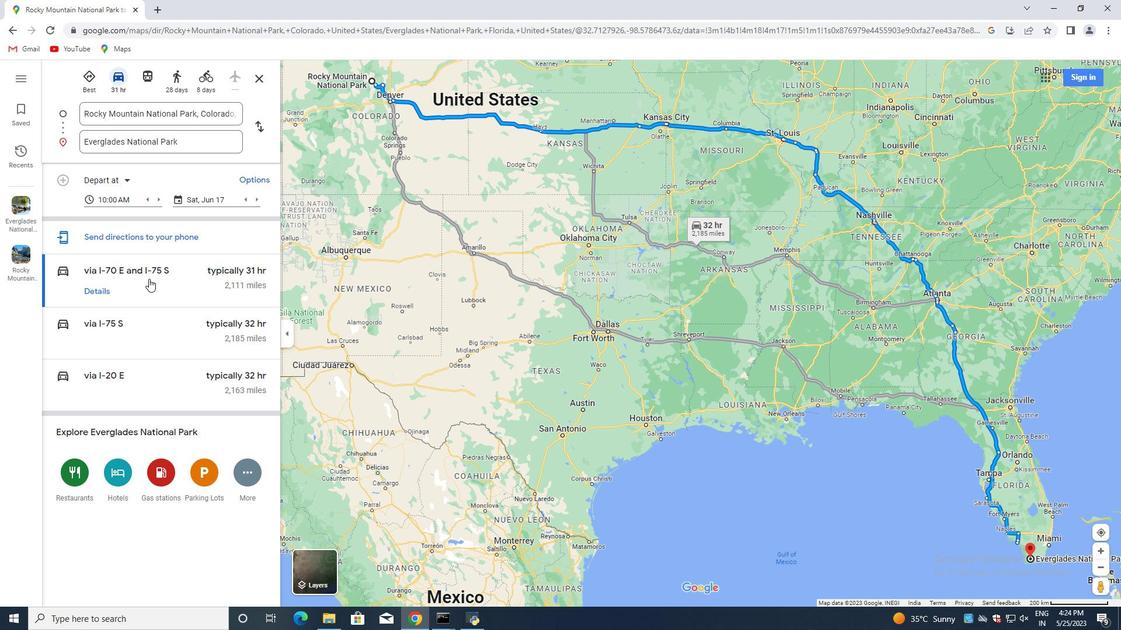 
Action: Mouse scrolled (147, 278) with delta (0, 0)
Screenshot: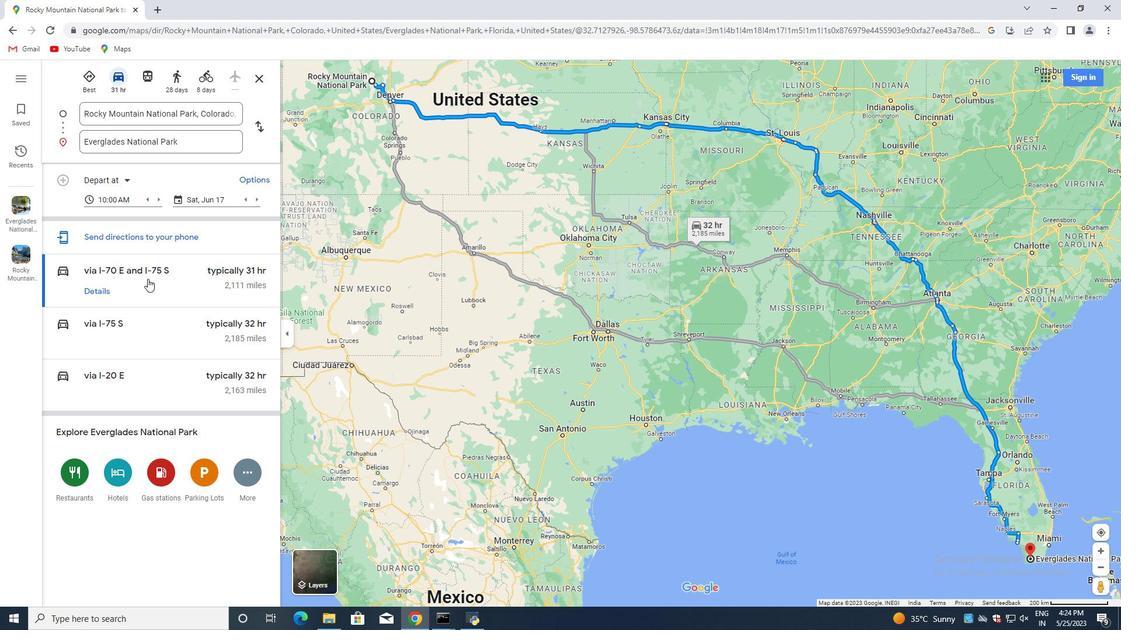 
Action: Mouse scrolled (147, 278) with delta (0, 0)
Screenshot: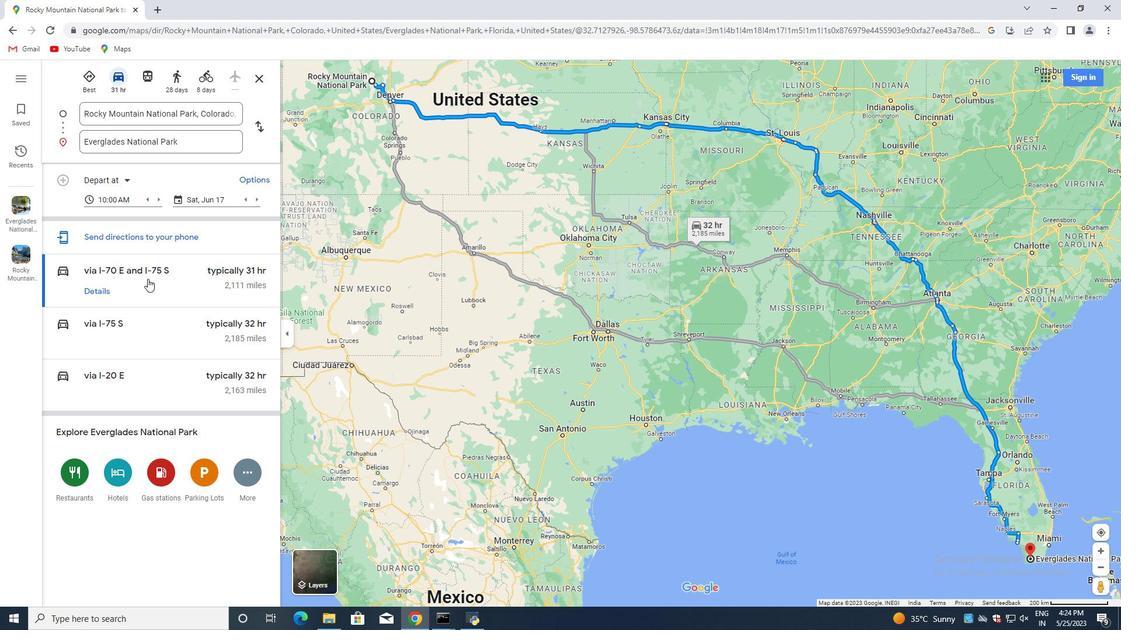 
Action: Mouse scrolled (147, 279) with delta (0, 0)
Screenshot: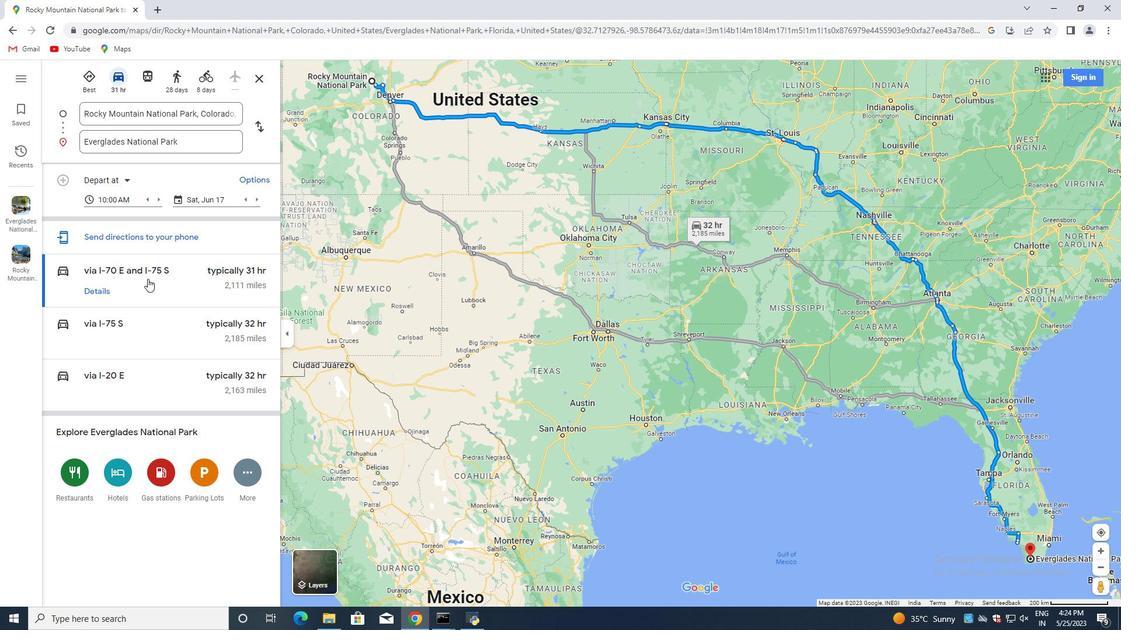 
Action: Mouse scrolled (147, 279) with delta (0, 0)
Screenshot: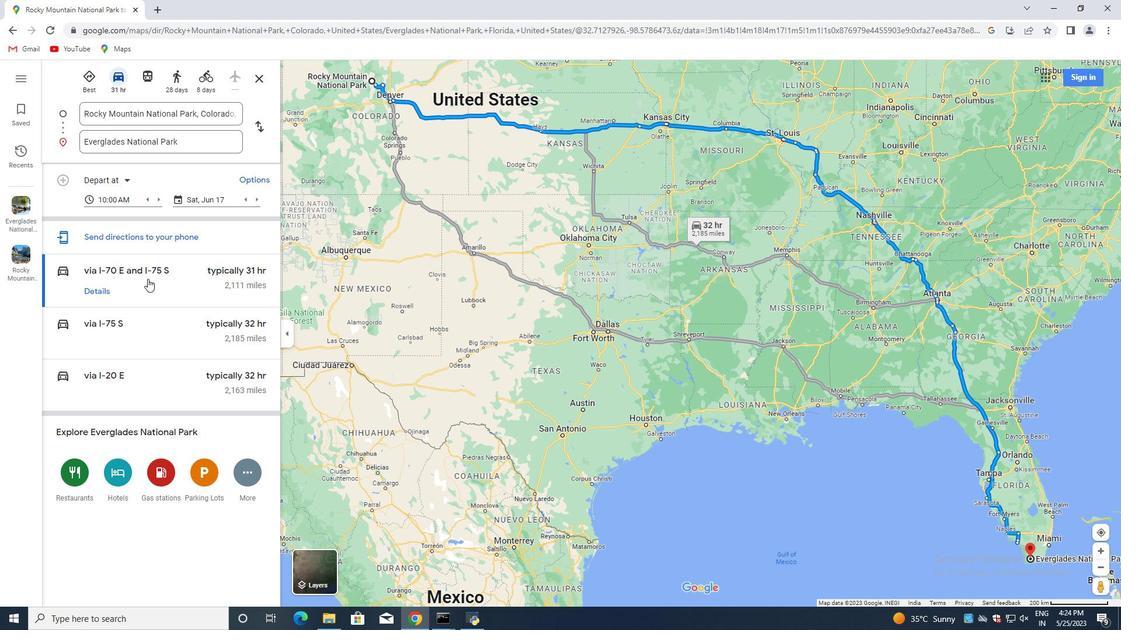 
Action: Mouse scrolled (147, 279) with delta (0, 0)
Screenshot: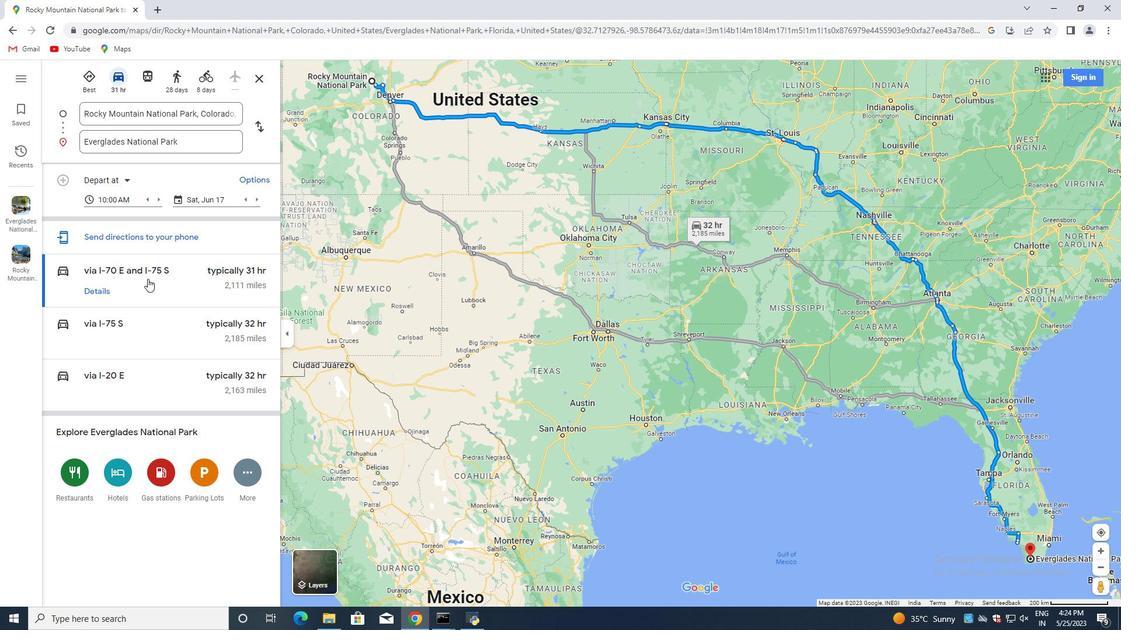 
Action: Mouse scrolled (147, 279) with delta (0, 0)
Screenshot: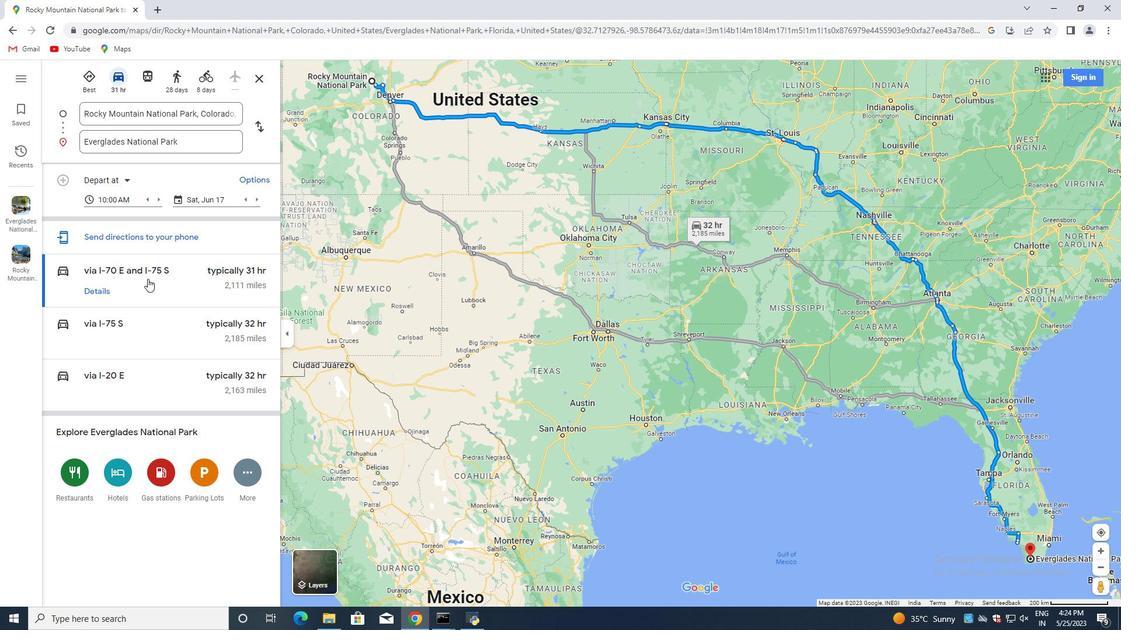 
Action: Mouse moved to (178, 218)
Screenshot: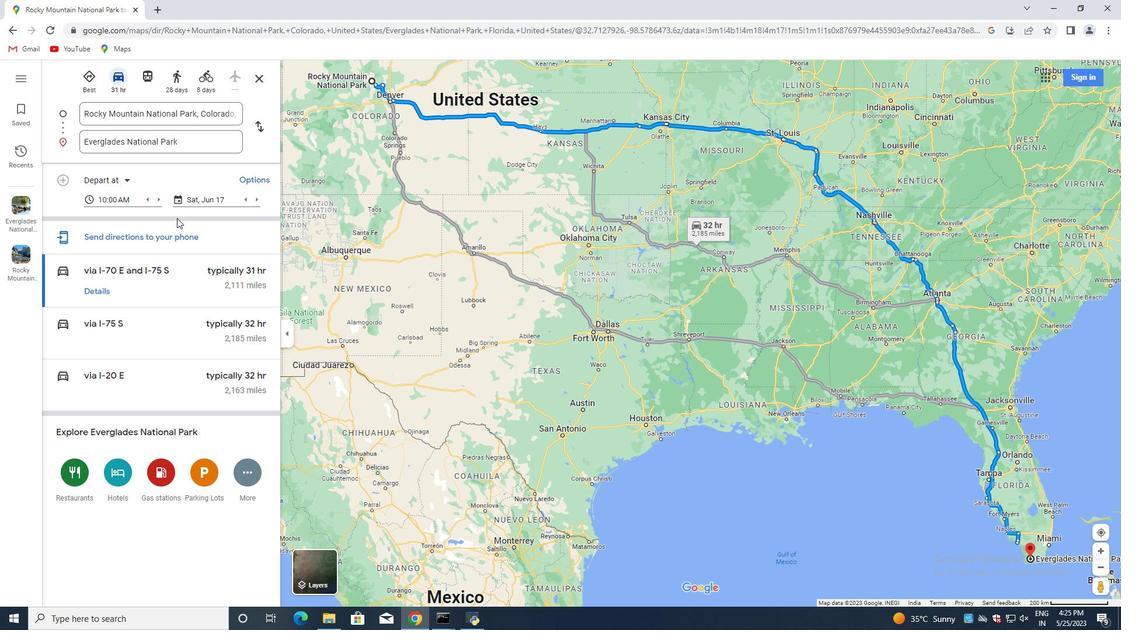 
Action: Key pressed <Key.enter>
Screenshot: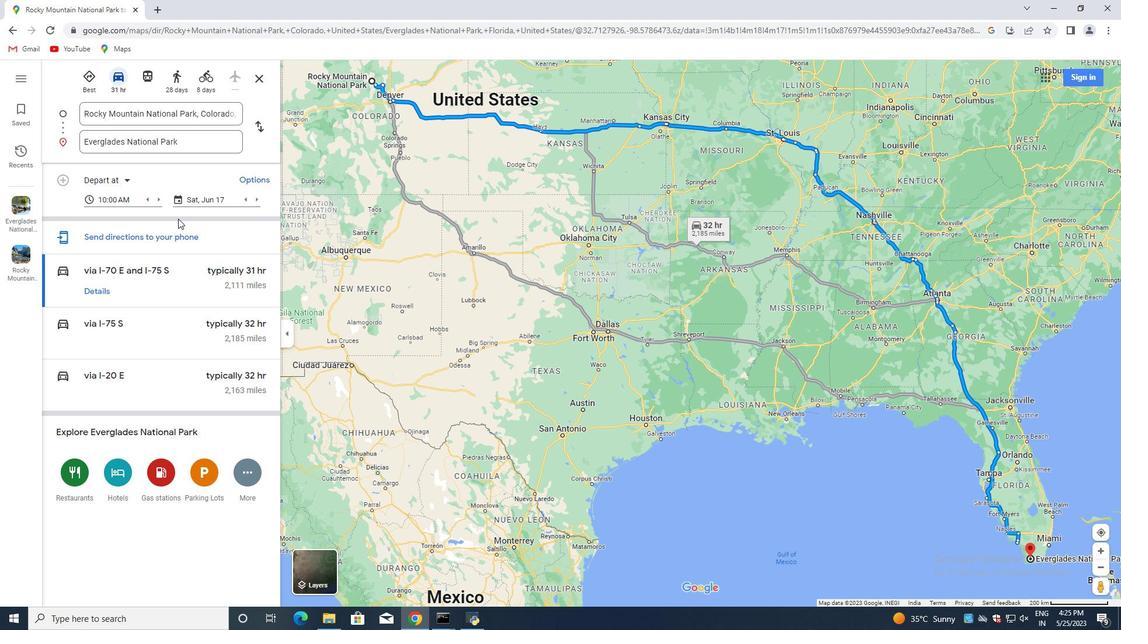 
Action: Mouse moved to (118, 216)
Screenshot: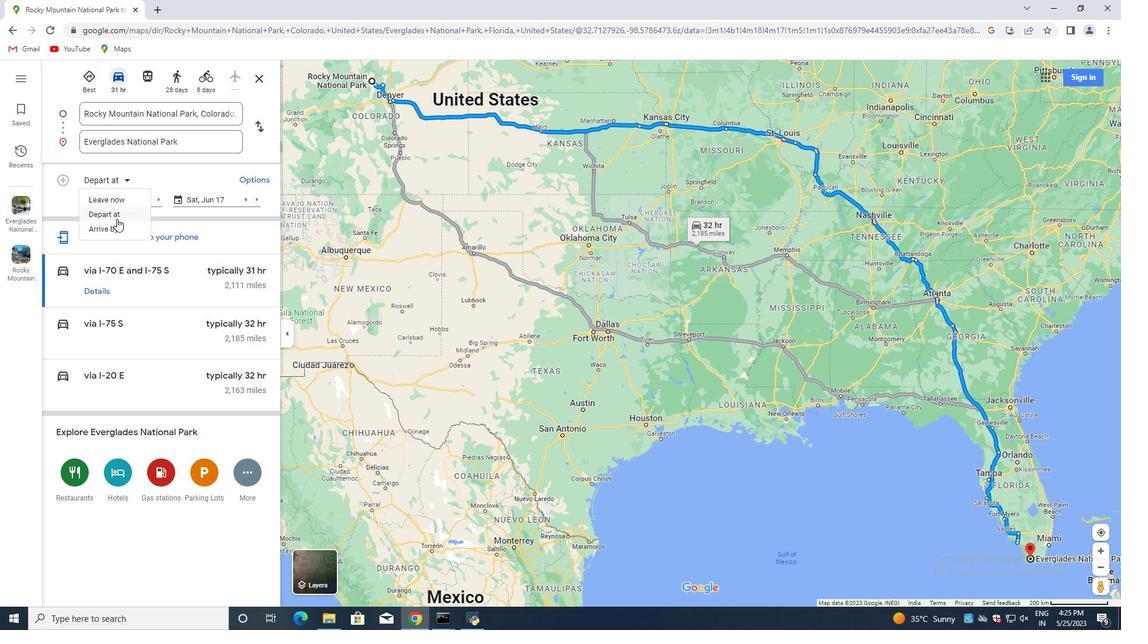 
Action: Mouse pressed left at (118, 216)
Screenshot: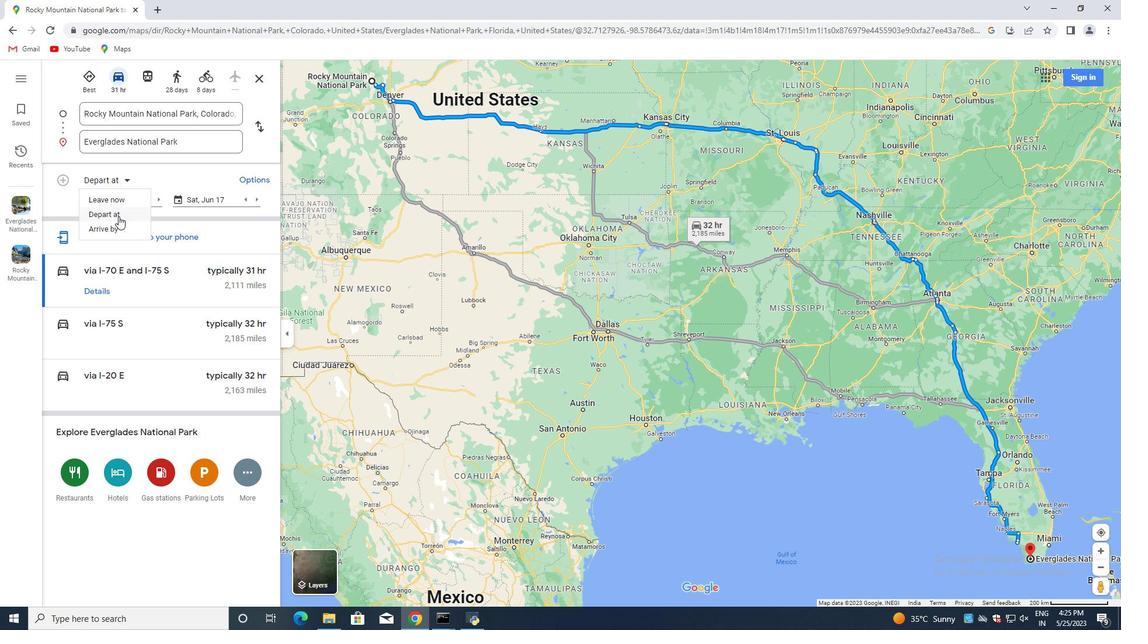 
Action: Mouse moved to (140, 220)
Screenshot: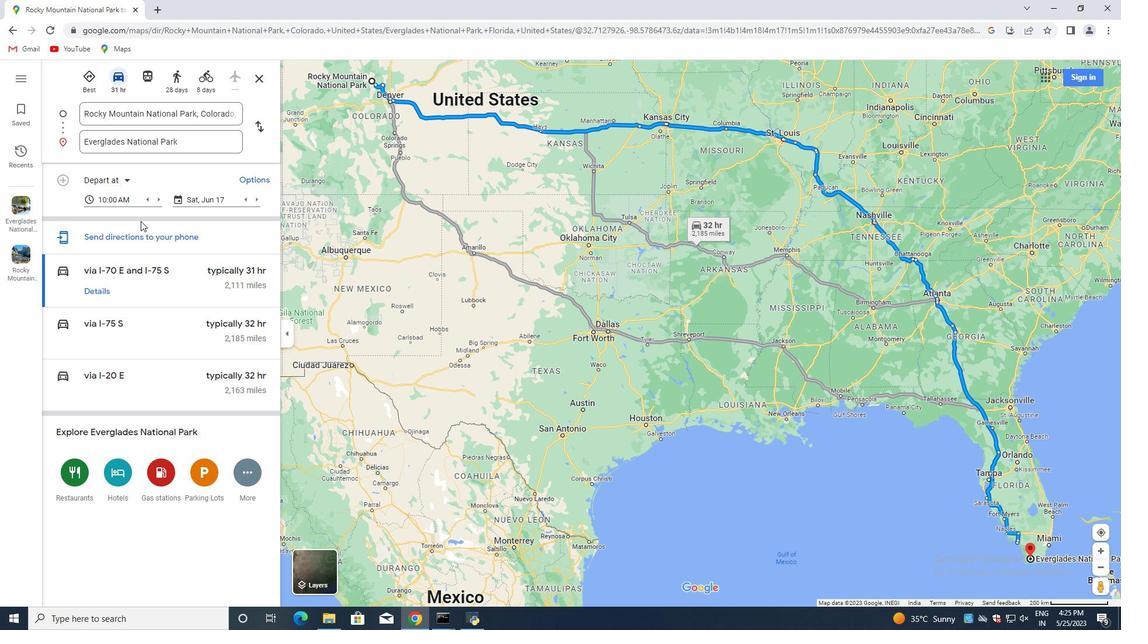 
